 Task: Open Card Advertising Review in Board Employee Benefits Optimization to Workspace HRIS Management and add a team member Softage.4@softage.net, a label Blue, a checklist Software Development, an attachment from Trello, a color Blue and finally, add a card description 'Conduct team training session on effective coaching and mentoring' and a comment 'Given the potential impact of this task on our company environmental impact, let us ensure that we approach it with a sense of sustainability and responsibility.'. Add a start date 'Jan 08, 1900' with a due date 'Jan 15, 1900'
Action: Mouse moved to (882, 492)
Screenshot: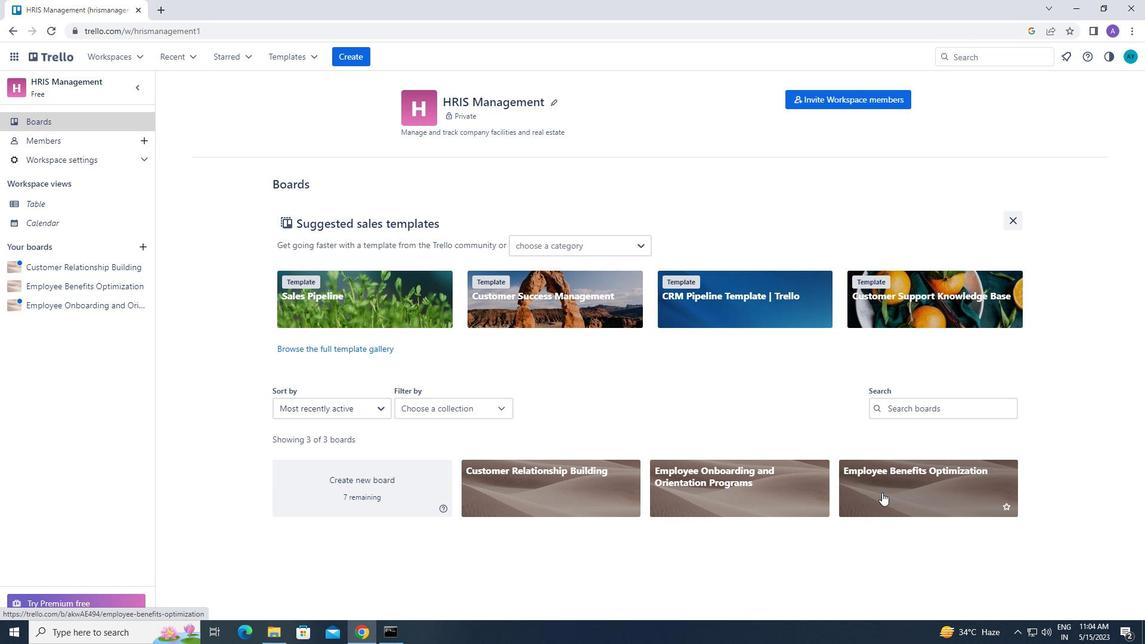 
Action: Mouse pressed left at (882, 492)
Screenshot: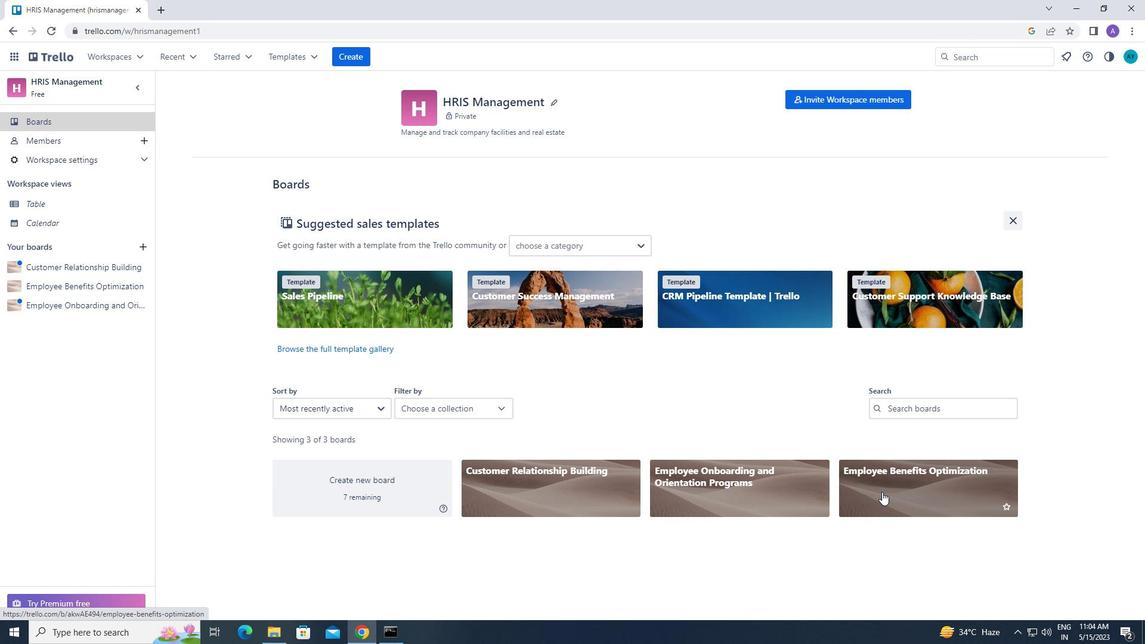
Action: Mouse moved to (593, 144)
Screenshot: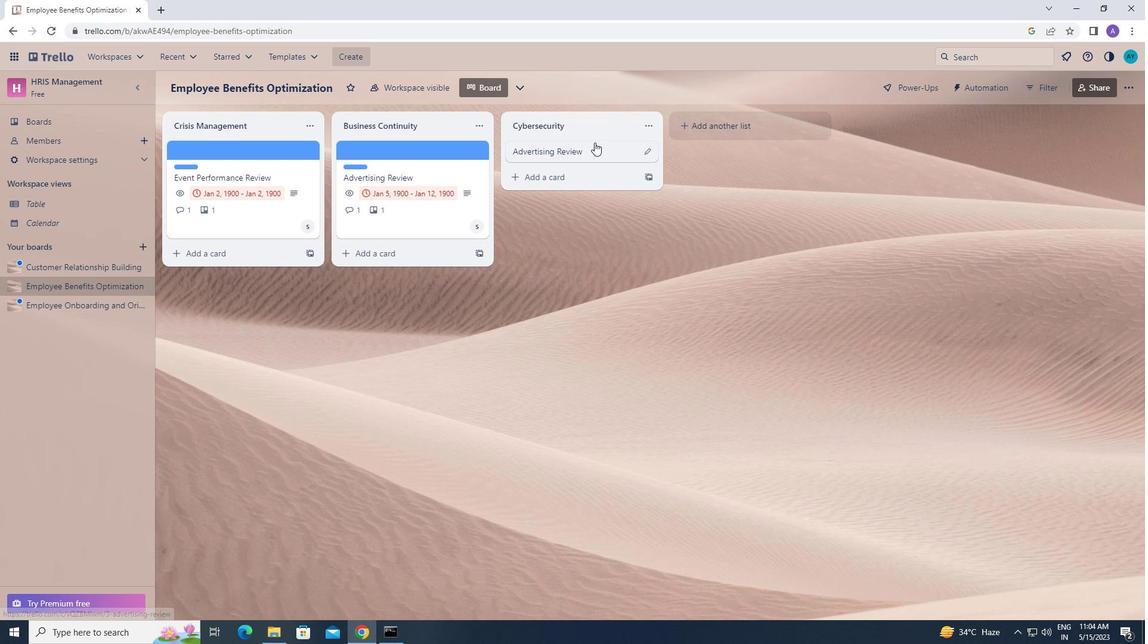 
Action: Mouse pressed left at (593, 144)
Screenshot: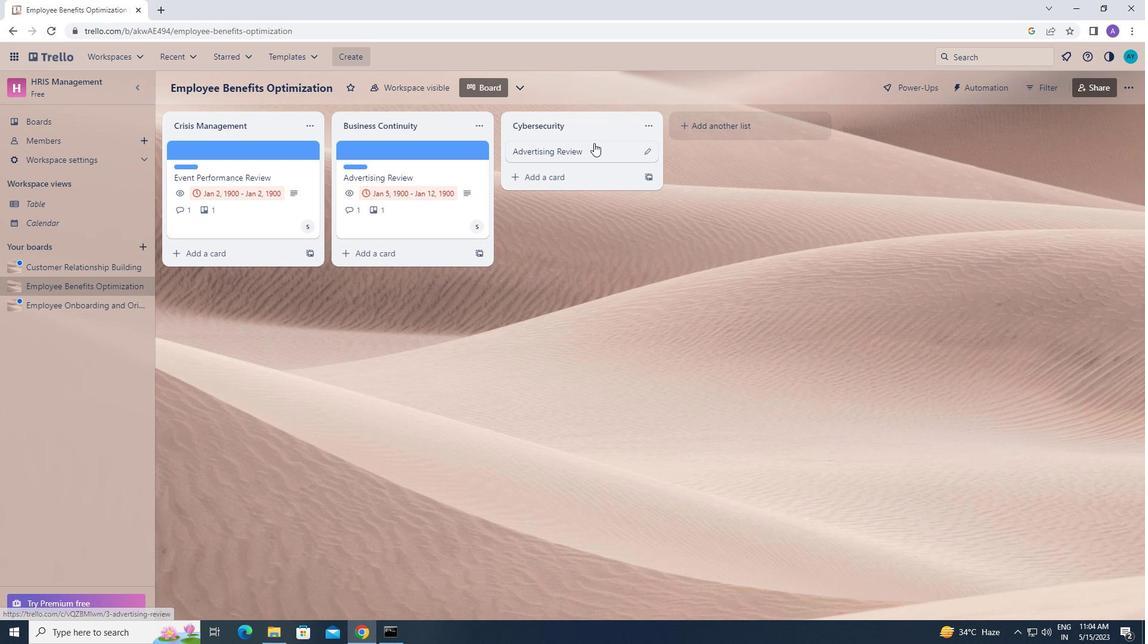 
Action: Mouse moved to (712, 194)
Screenshot: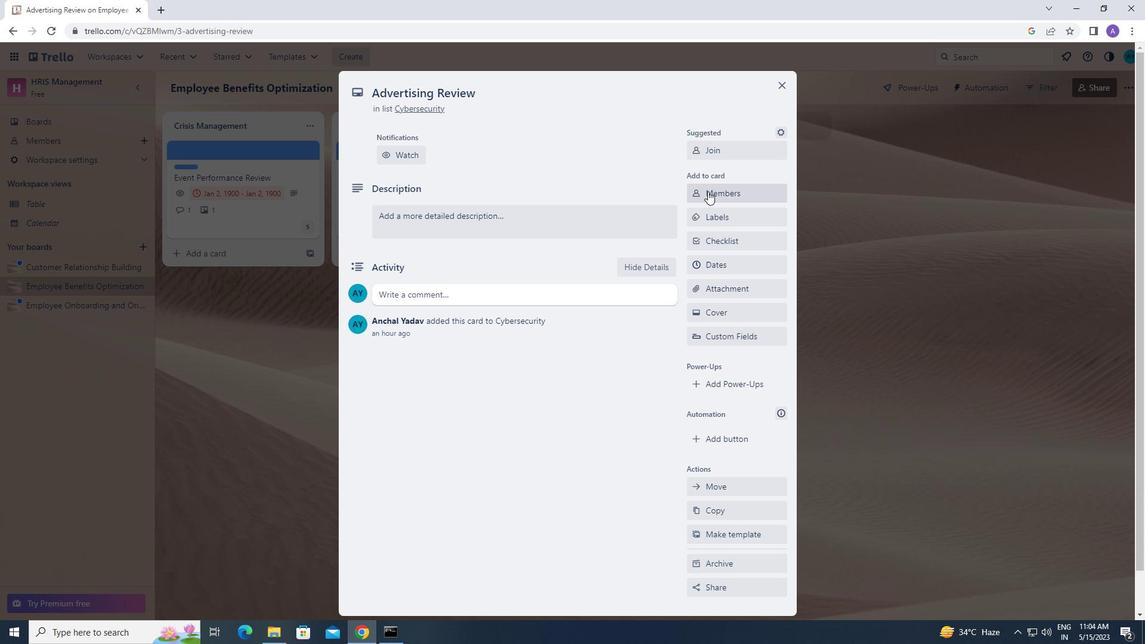 
Action: Mouse pressed left at (712, 194)
Screenshot: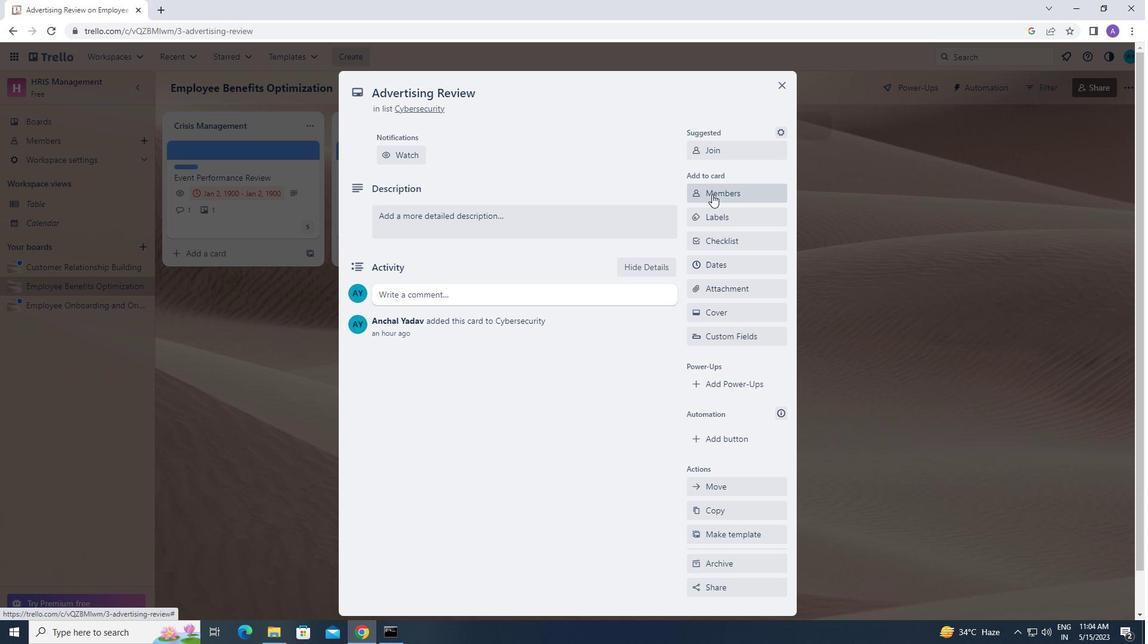 
Action: Mouse moved to (722, 248)
Screenshot: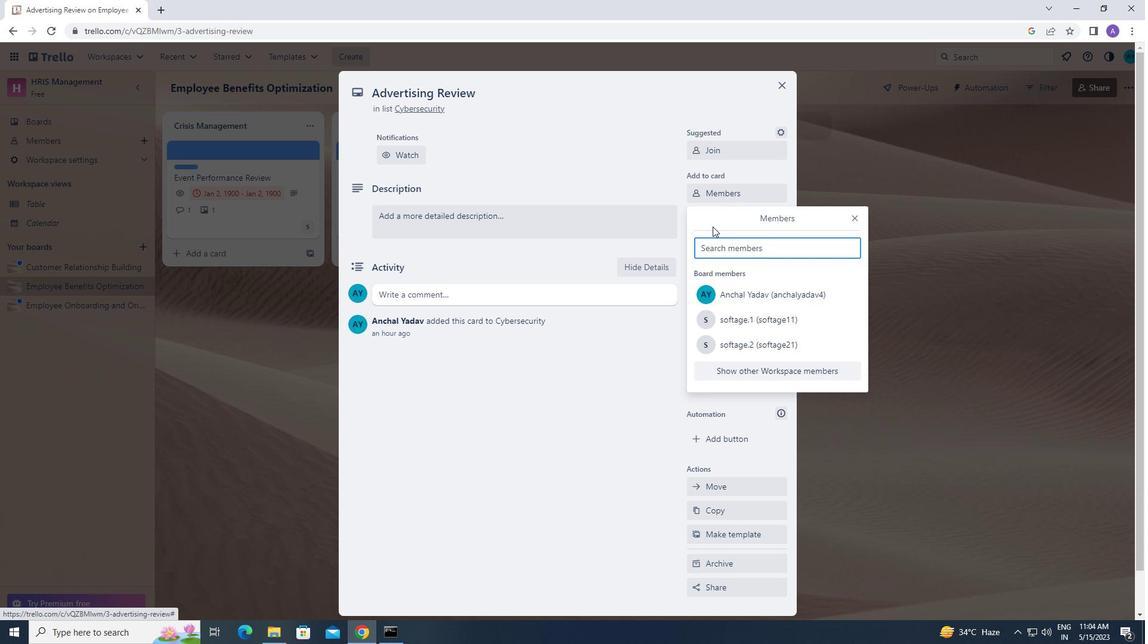 
Action: Mouse pressed left at (722, 248)
Screenshot: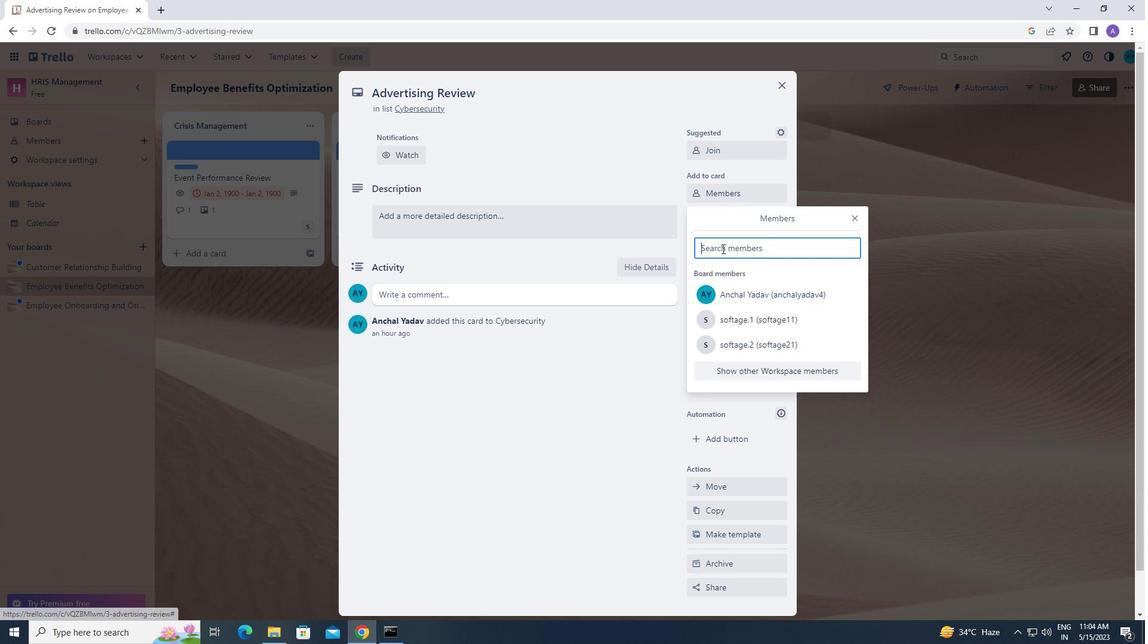 
Action: Key pressed s<Key.caps_lock>ofta
Screenshot: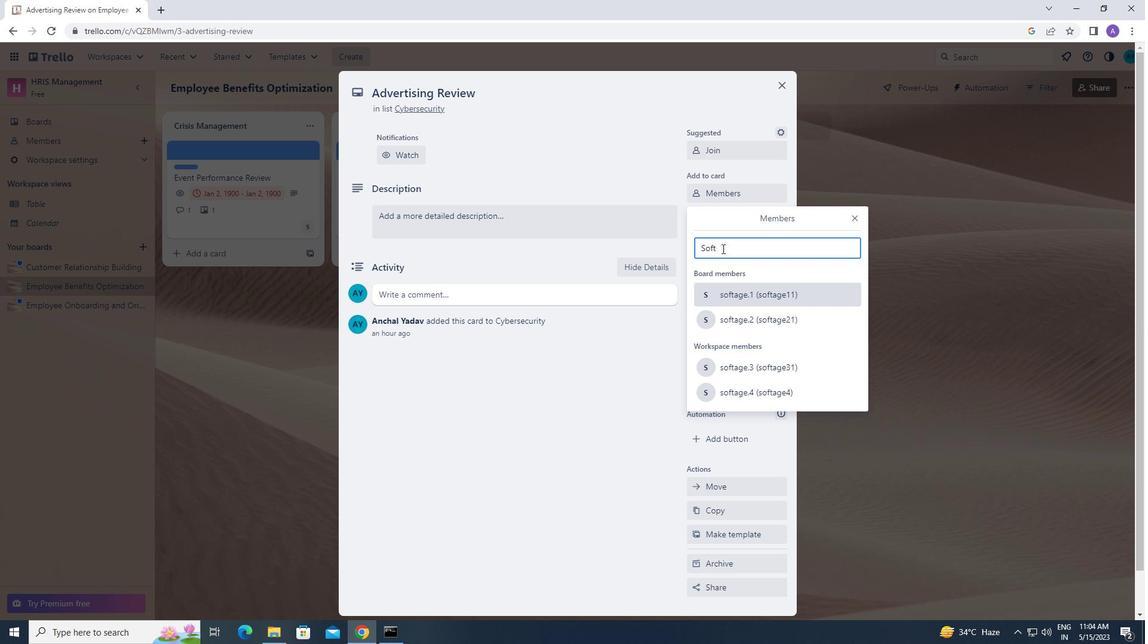 
Action: Mouse moved to (663, 311)
Screenshot: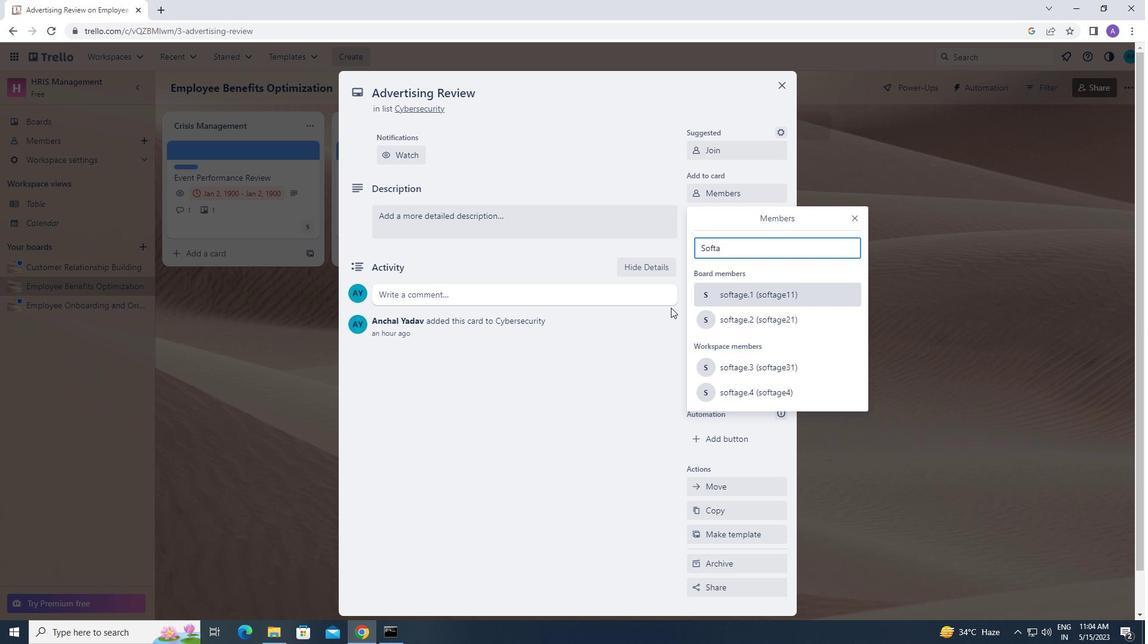 
Action: Key pressed g
Screenshot: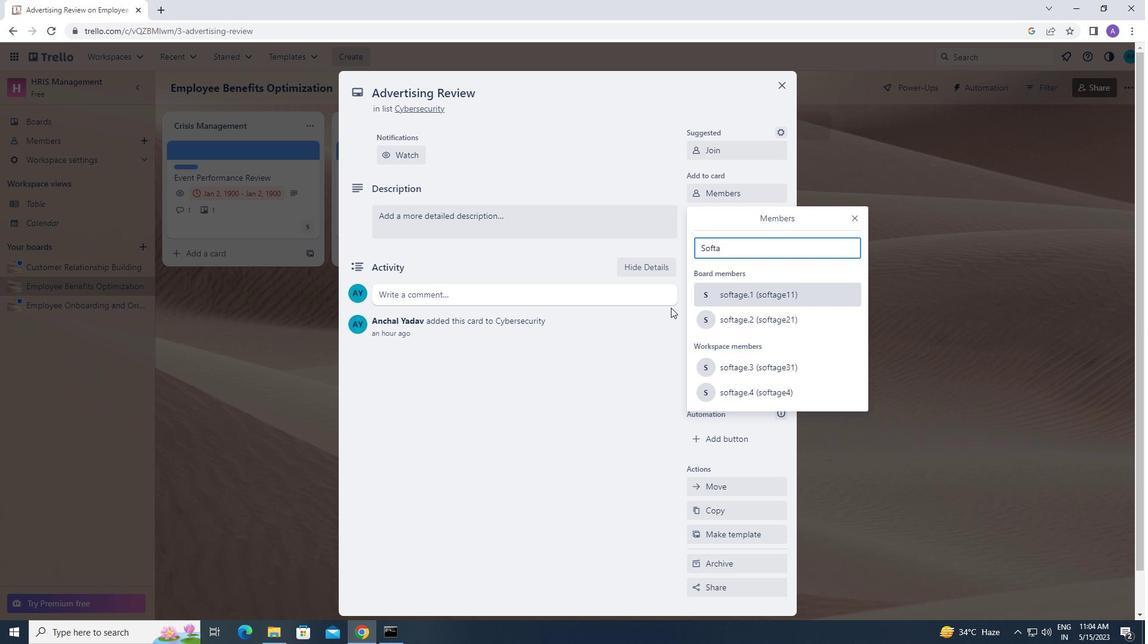 
Action: Mouse moved to (660, 313)
Screenshot: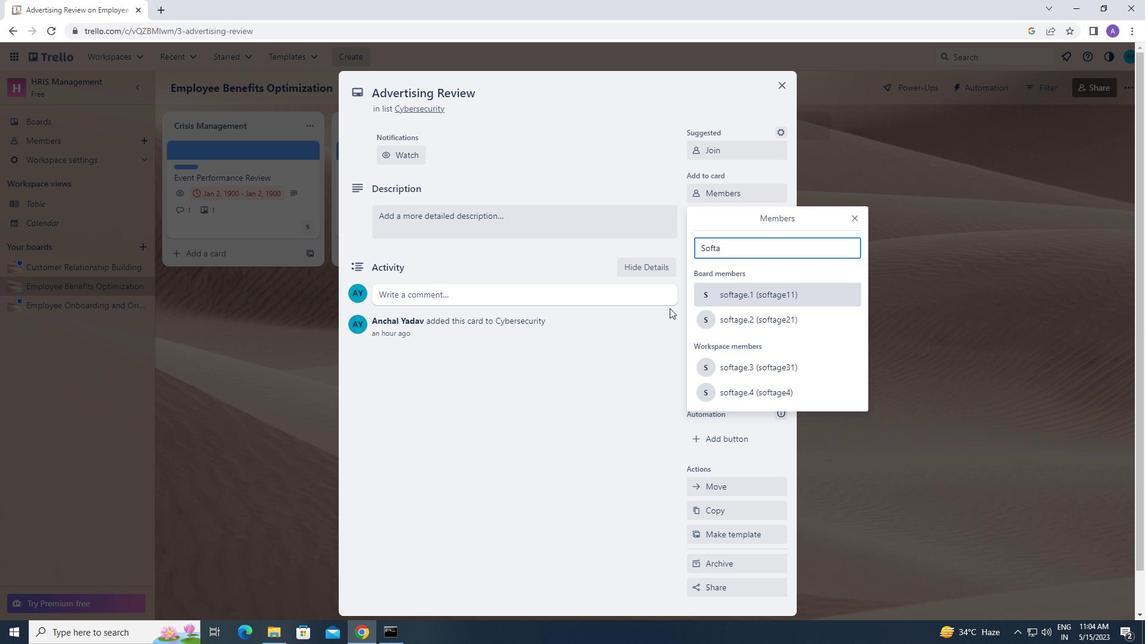 
Action: Key pressed e.4<Key.shift_r>@sp<Key.backspace>oftage.net
Screenshot: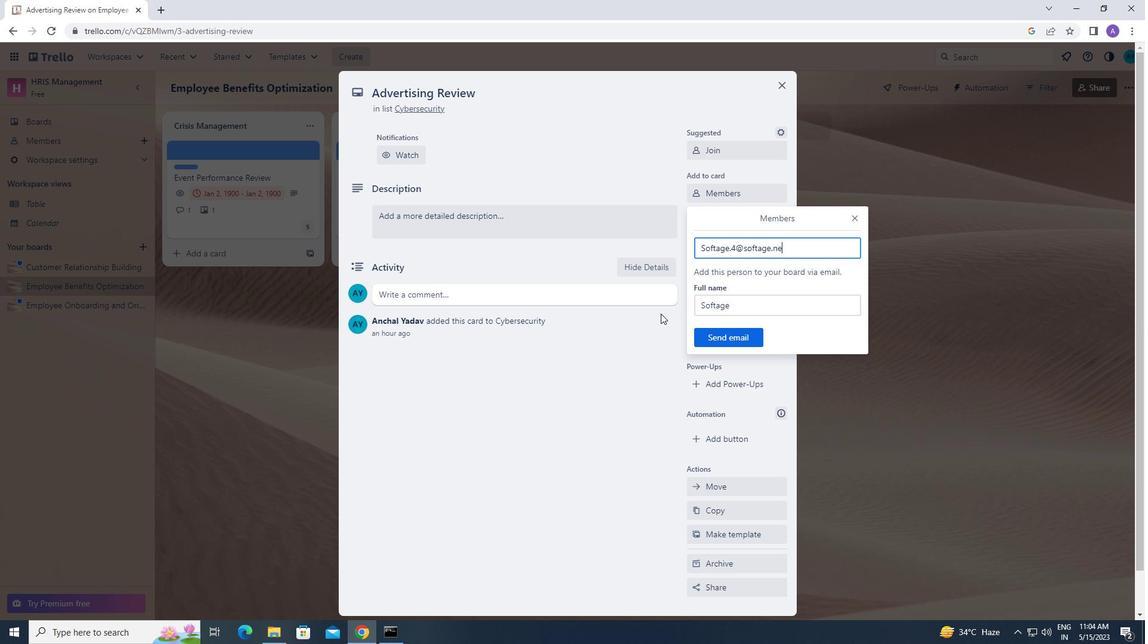 
Action: Mouse moved to (738, 335)
Screenshot: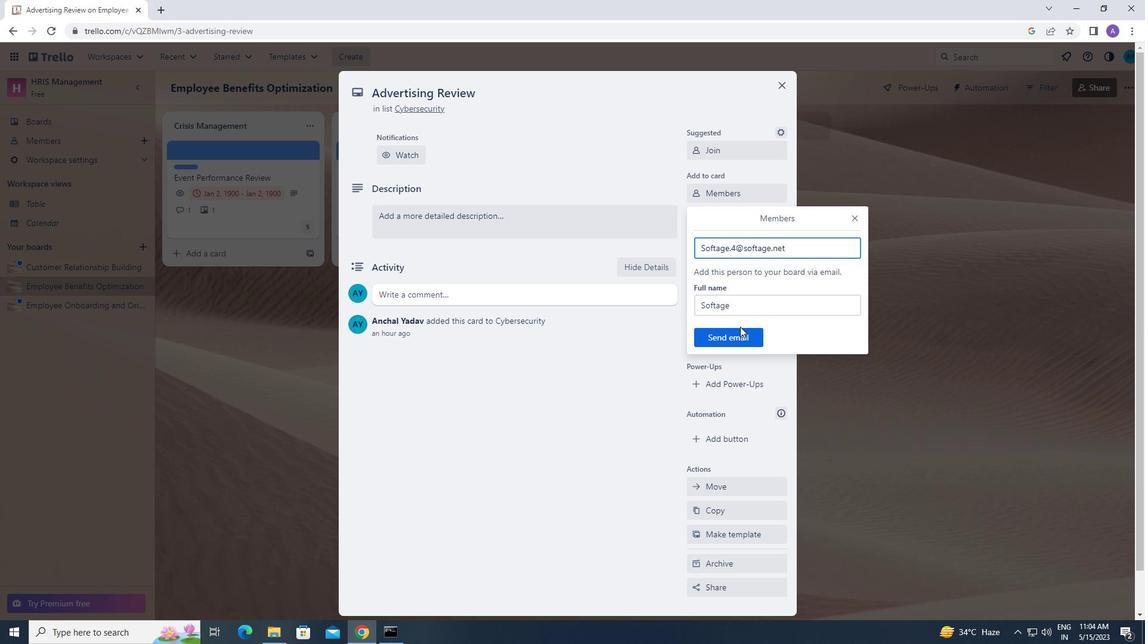 
Action: Mouse pressed left at (738, 335)
Screenshot: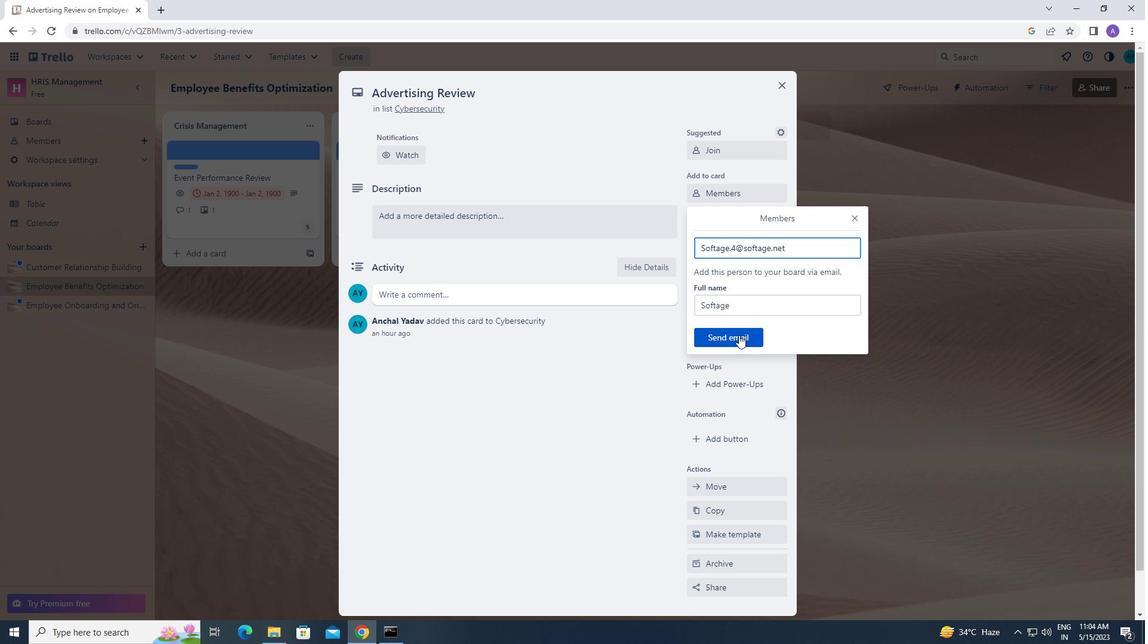 
Action: Mouse moved to (734, 214)
Screenshot: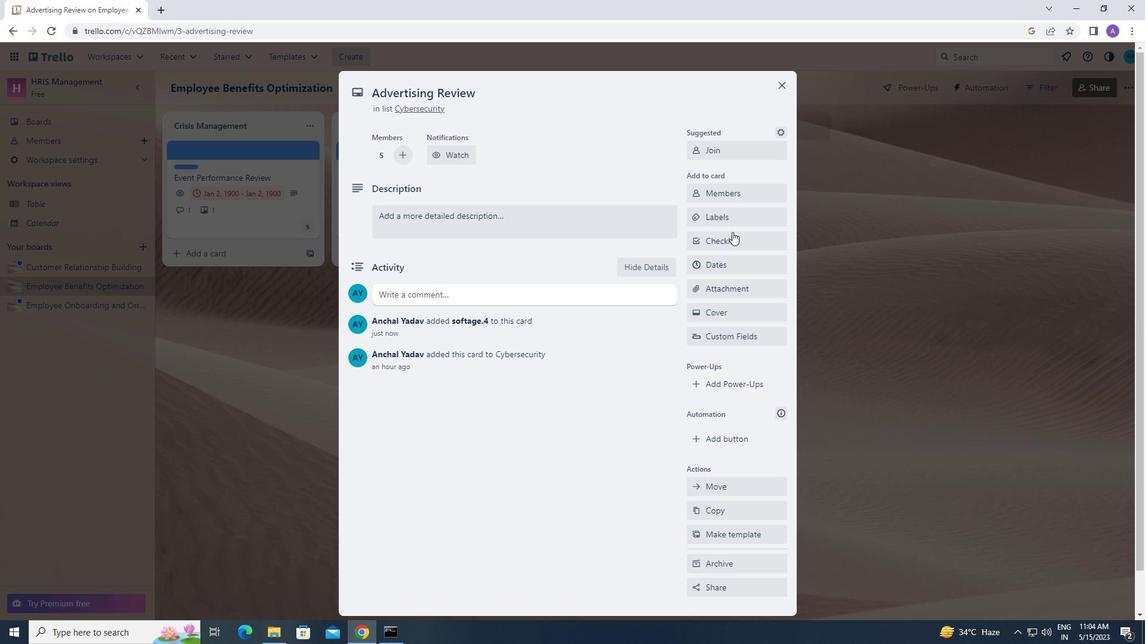 
Action: Mouse pressed left at (734, 214)
Screenshot: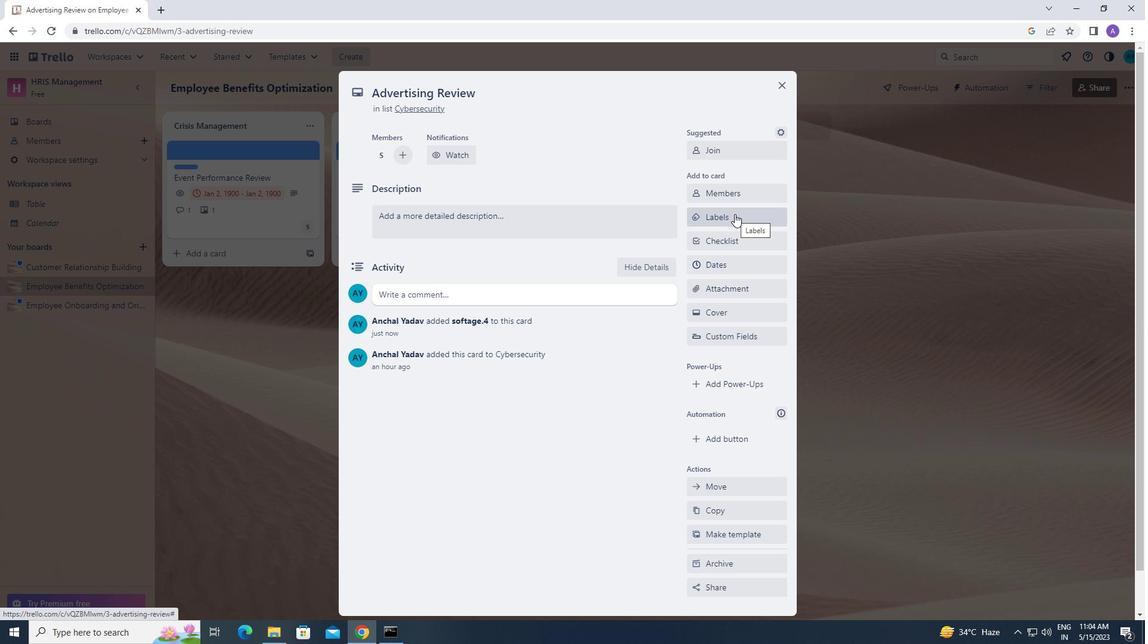 
Action: Mouse moved to (762, 444)
Screenshot: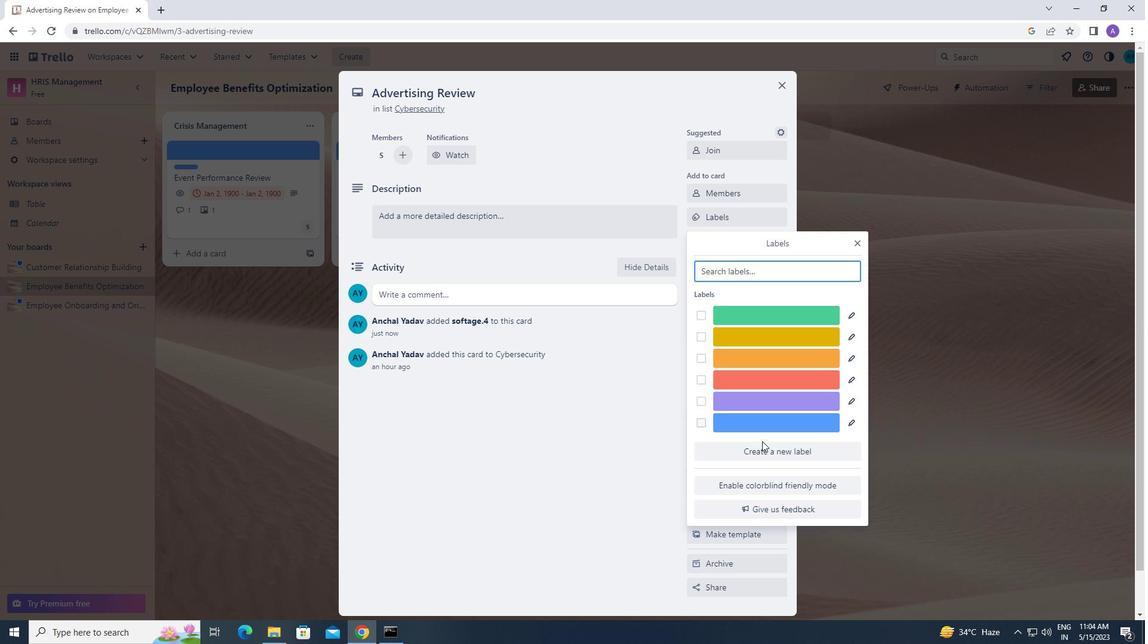 
Action: Mouse pressed left at (762, 444)
Screenshot: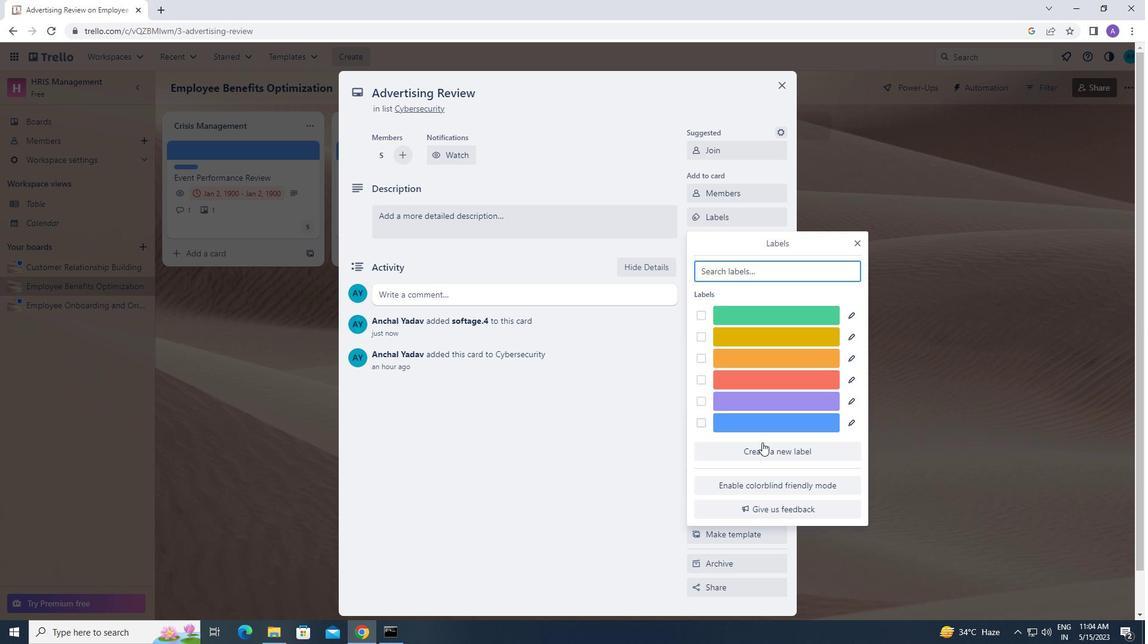 
Action: Mouse moved to (715, 474)
Screenshot: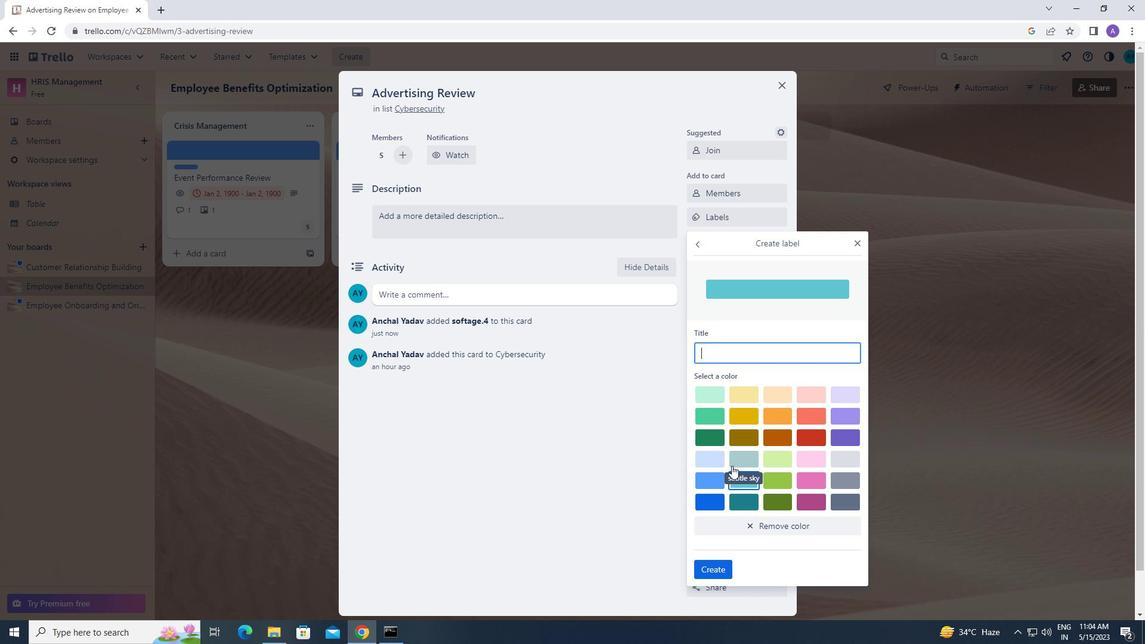
Action: Mouse pressed left at (715, 474)
Screenshot: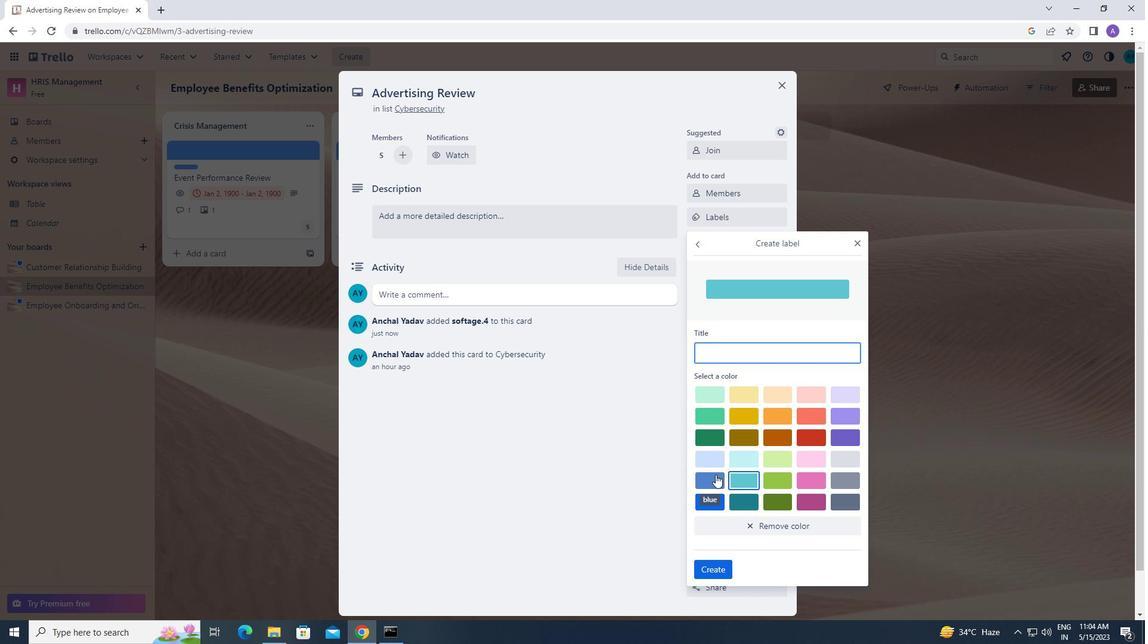 
Action: Mouse moved to (712, 565)
Screenshot: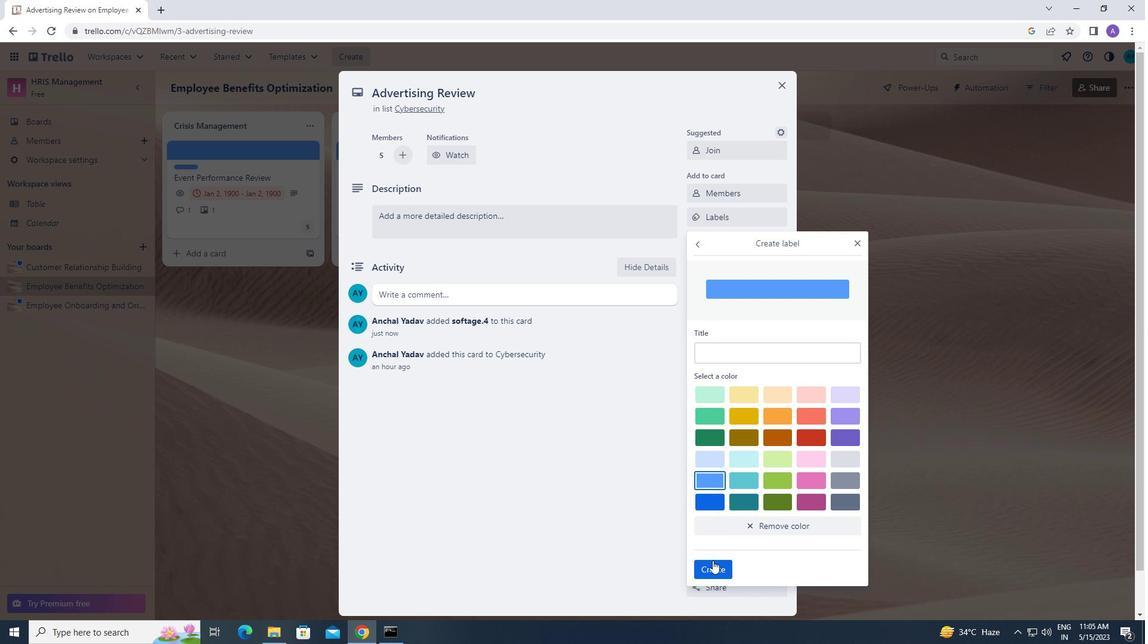 
Action: Mouse pressed left at (712, 565)
Screenshot: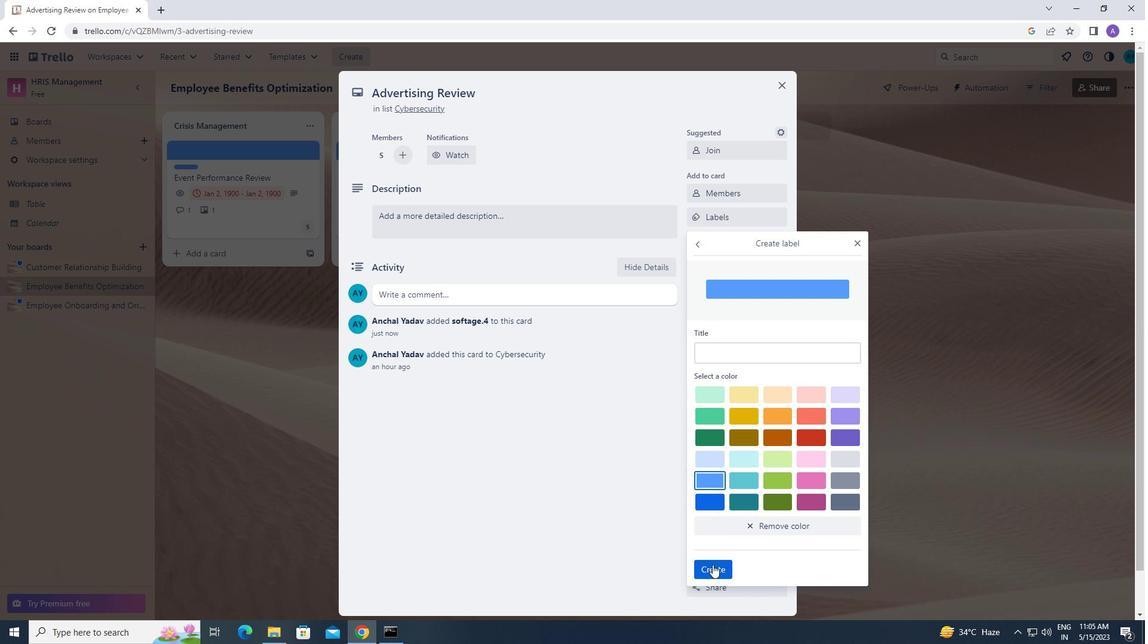 
Action: Mouse moved to (860, 239)
Screenshot: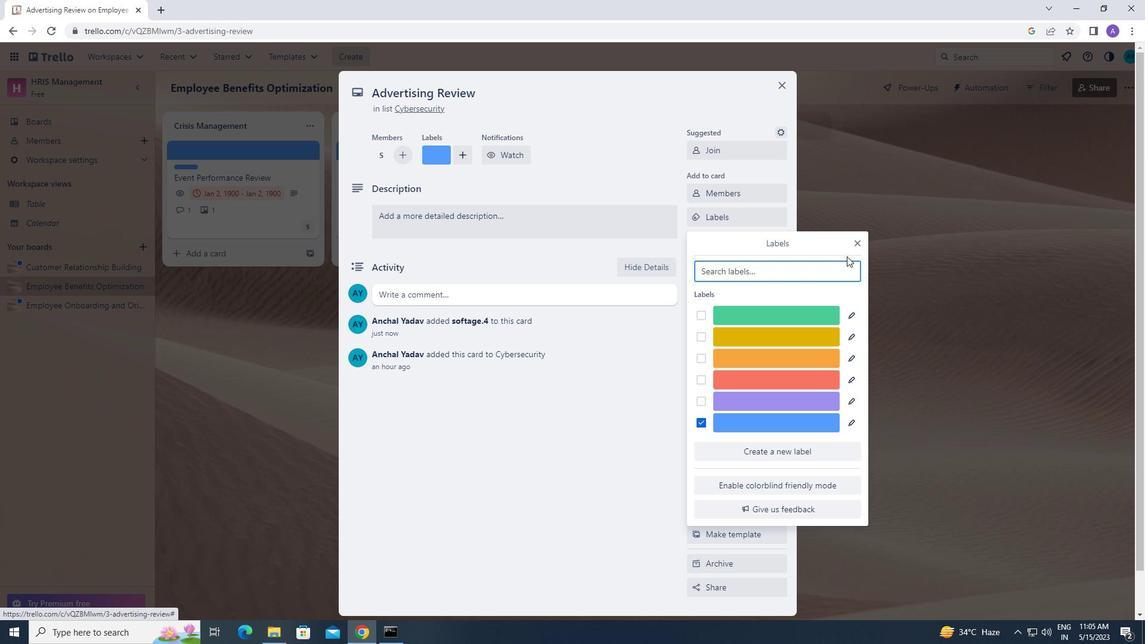 
Action: Mouse pressed left at (860, 239)
Screenshot: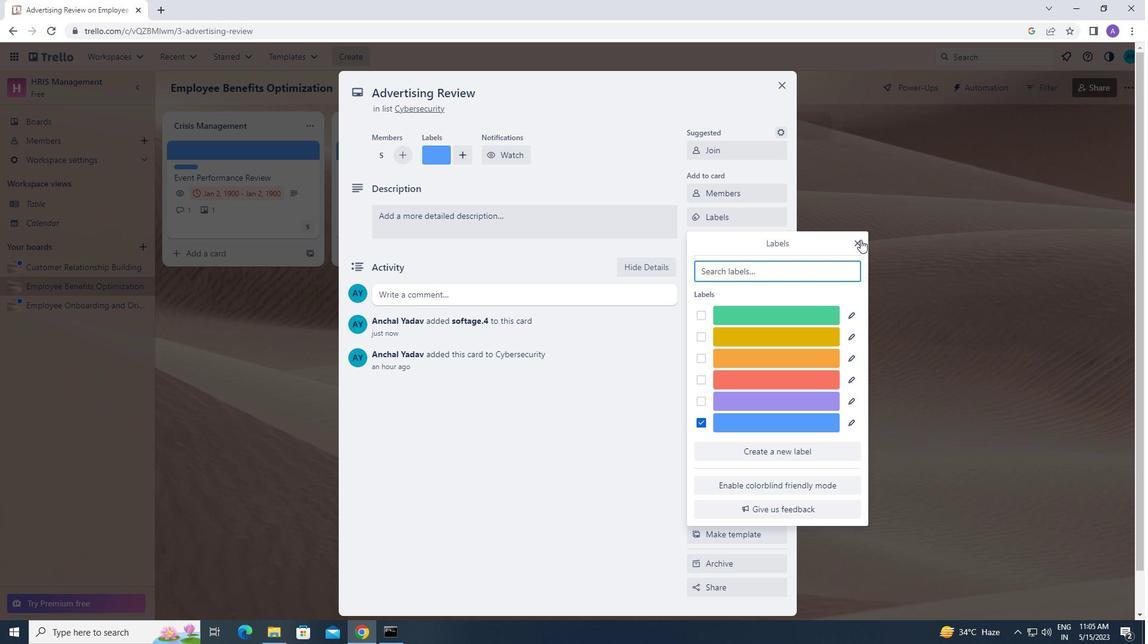 
Action: Mouse moved to (735, 240)
Screenshot: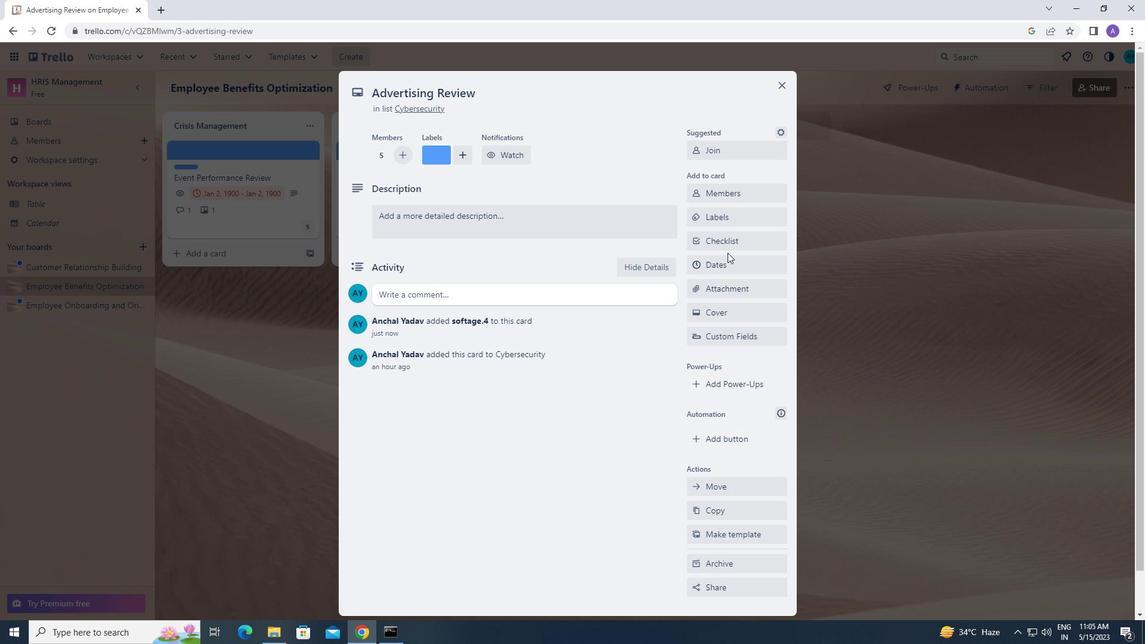 
Action: Mouse pressed left at (735, 240)
Screenshot: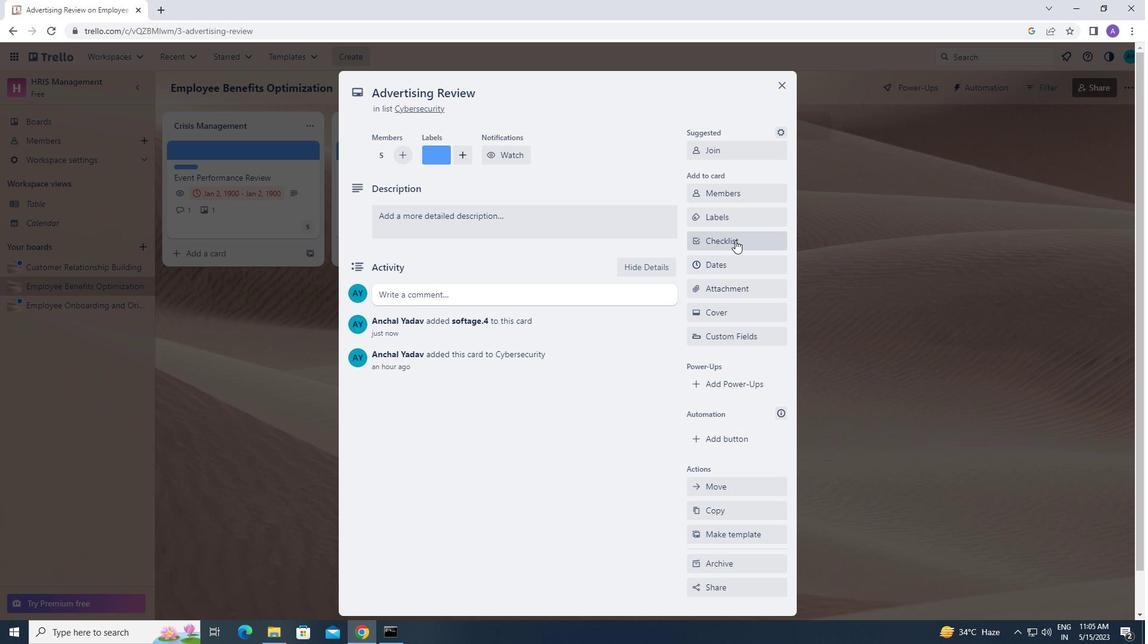 
Action: Key pressed <Key.caps_lock>s<Key.caps_lock>oftwarev<Key.backspace><Key.space><Key.caps_lock>d<Key.caps_lock>evelopment
Screenshot: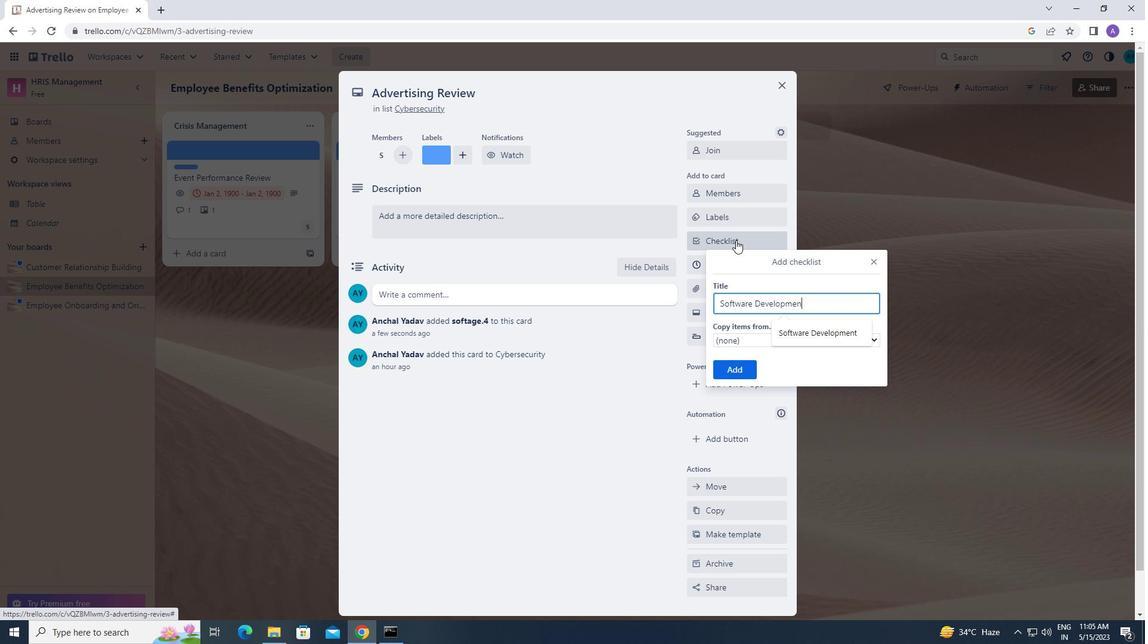 
Action: Mouse moved to (742, 369)
Screenshot: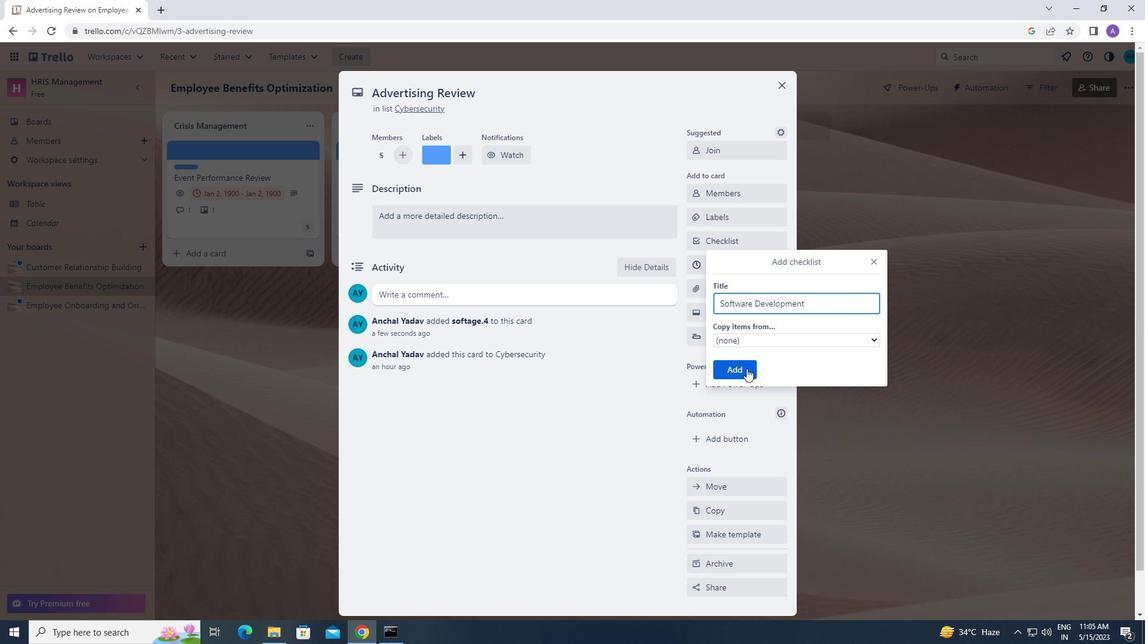 
Action: Mouse pressed left at (742, 369)
Screenshot: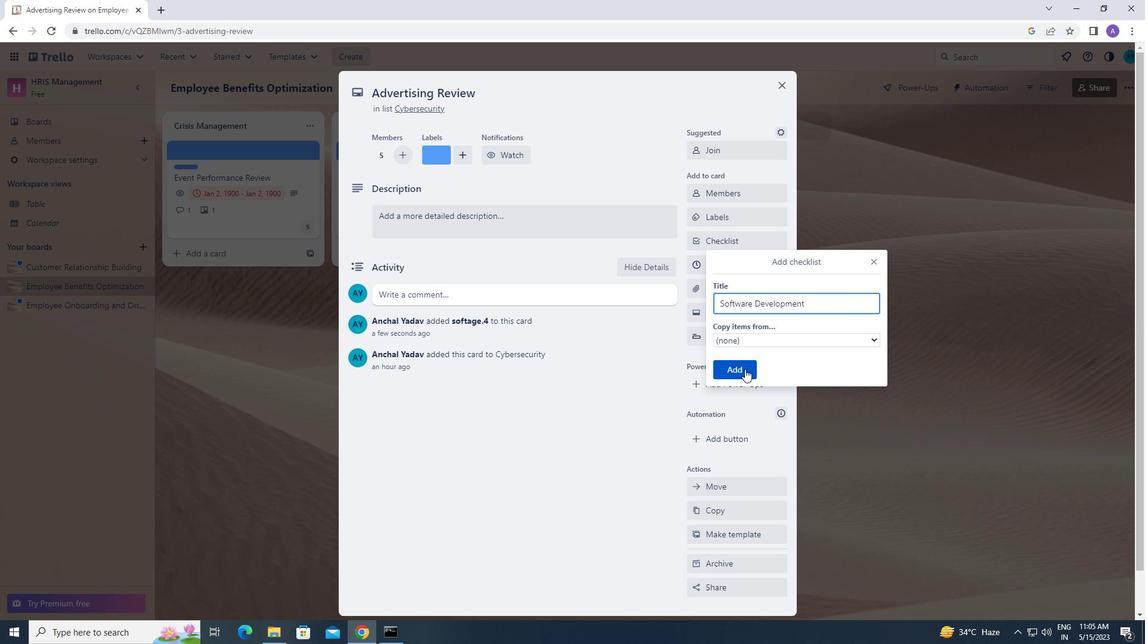 
Action: Mouse moved to (738, 288)
Screenshot: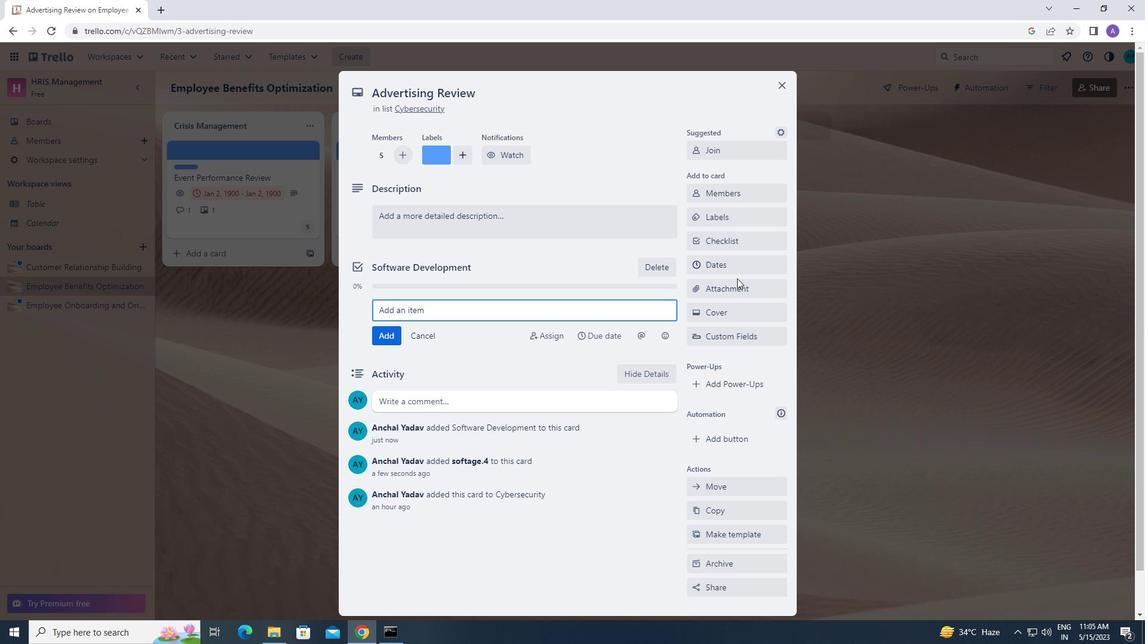 
Action: Mouse pressed left at (738, 288)
Screenshot: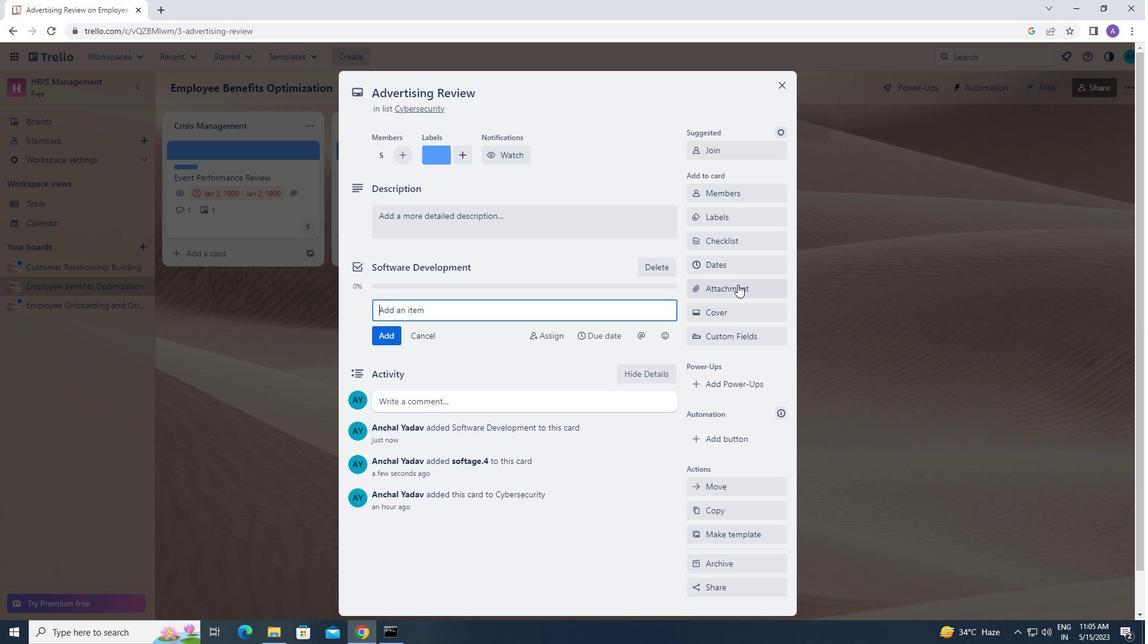 
Action: Mouse moved to (737, 361)
Screenshot: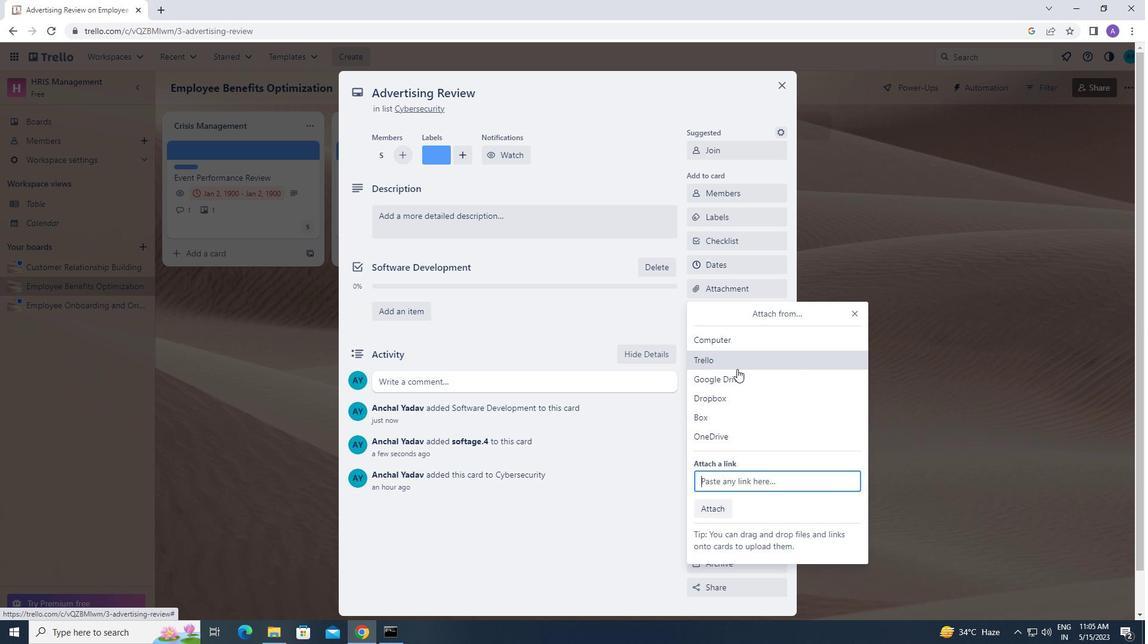 
Action: Mouse pressed left at (737, 361)
Screenshot: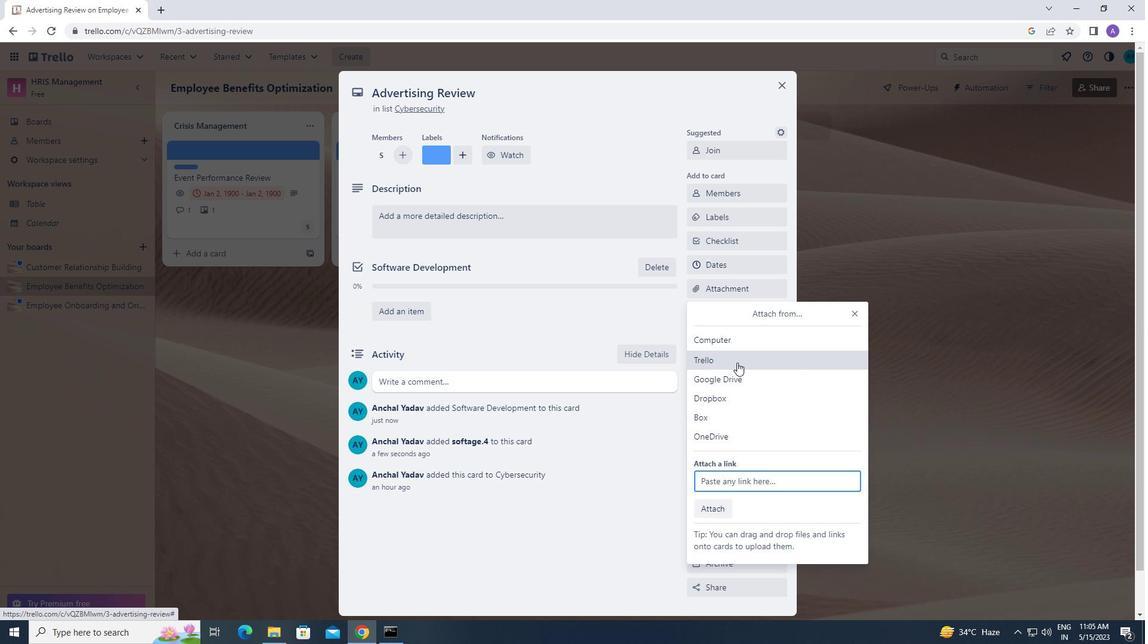 
Action: Mouse moved to (737, 287)
Screenshot: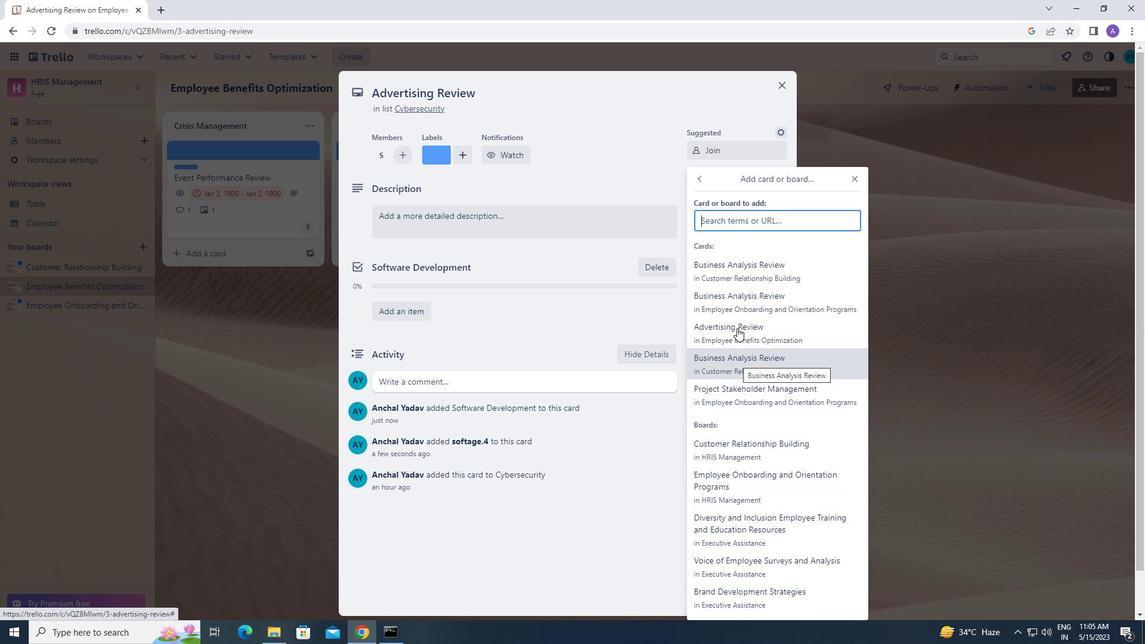 
Action: Mouse pressed left at (737, 287)
Screenshot: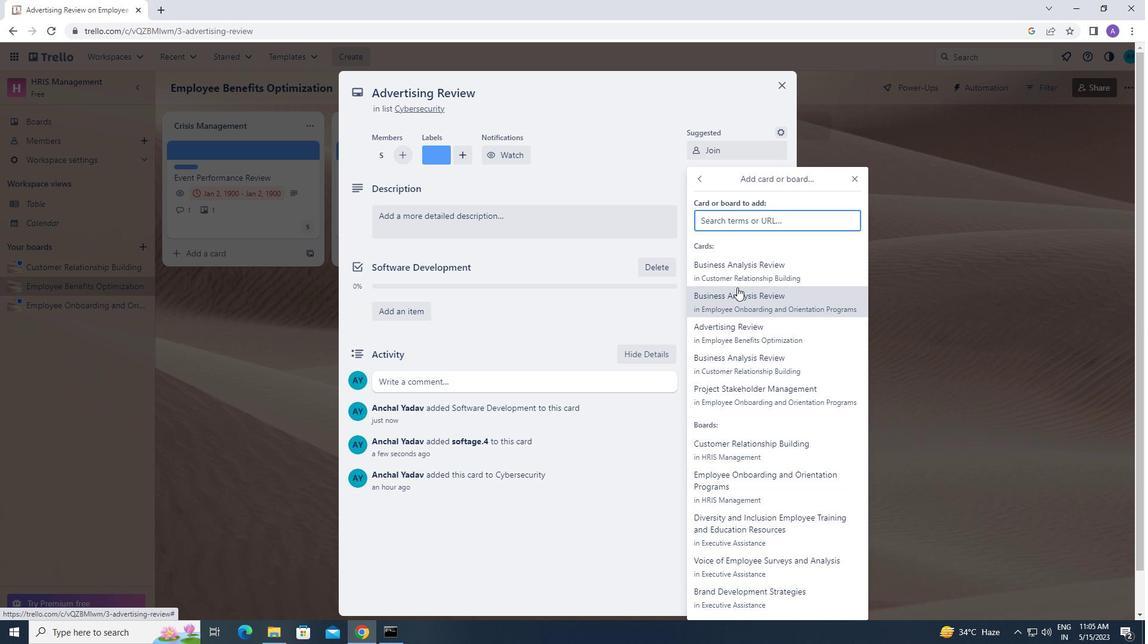
Action: Mouse moved to (735, 308)
Screenshot: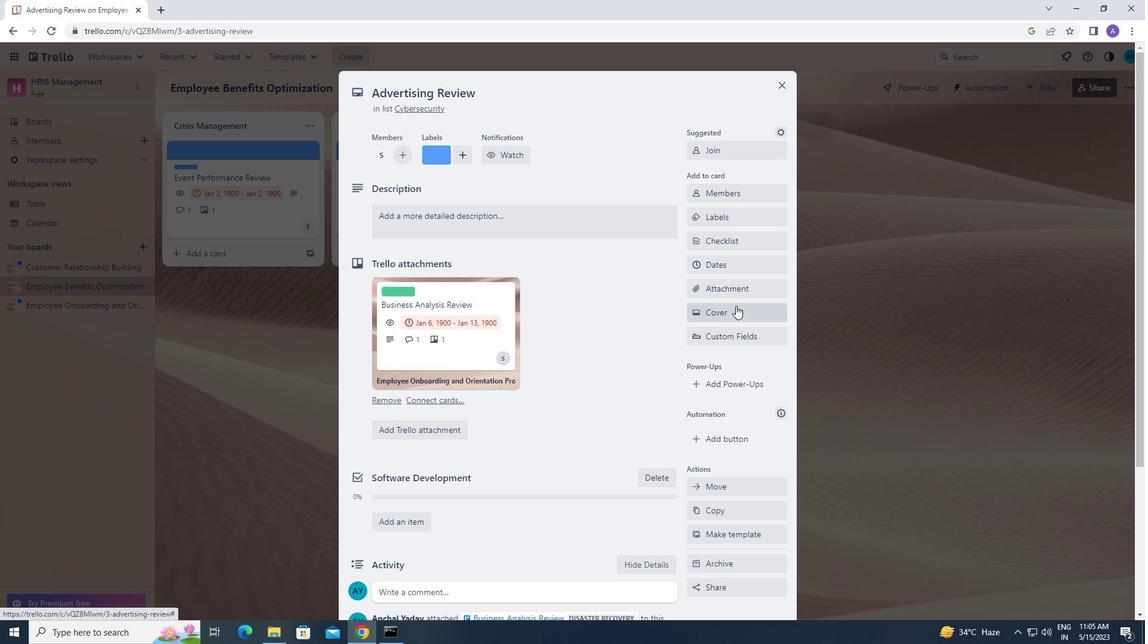 
Action: Mouse pressed left at (735, 308)
Screenshot: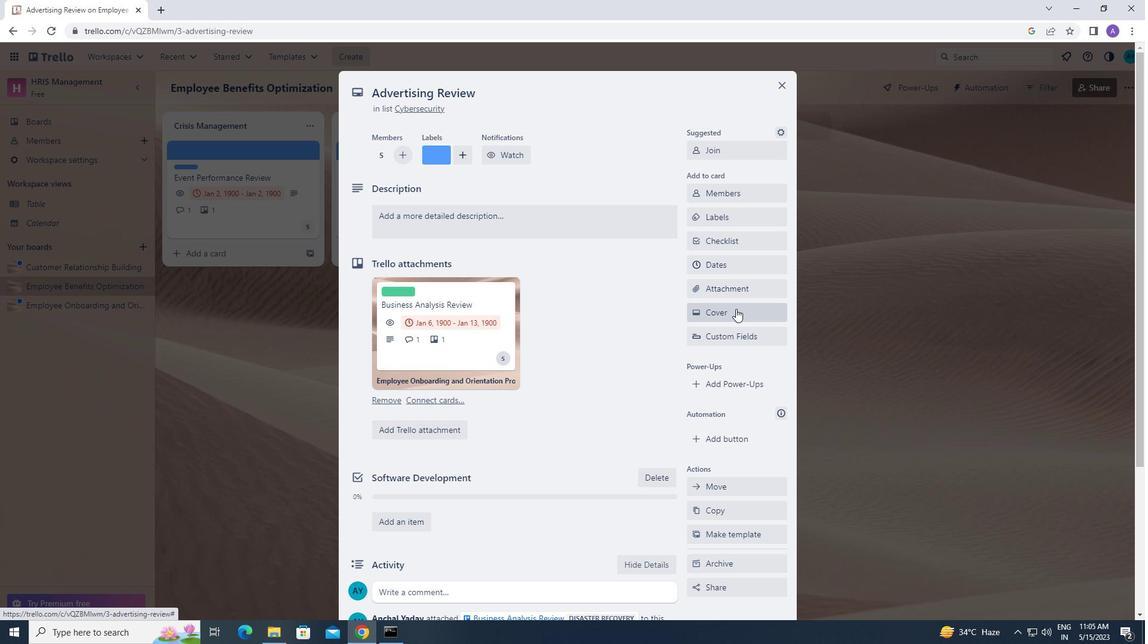 
Action: Mouse moved to (710, 404)
Screenshot: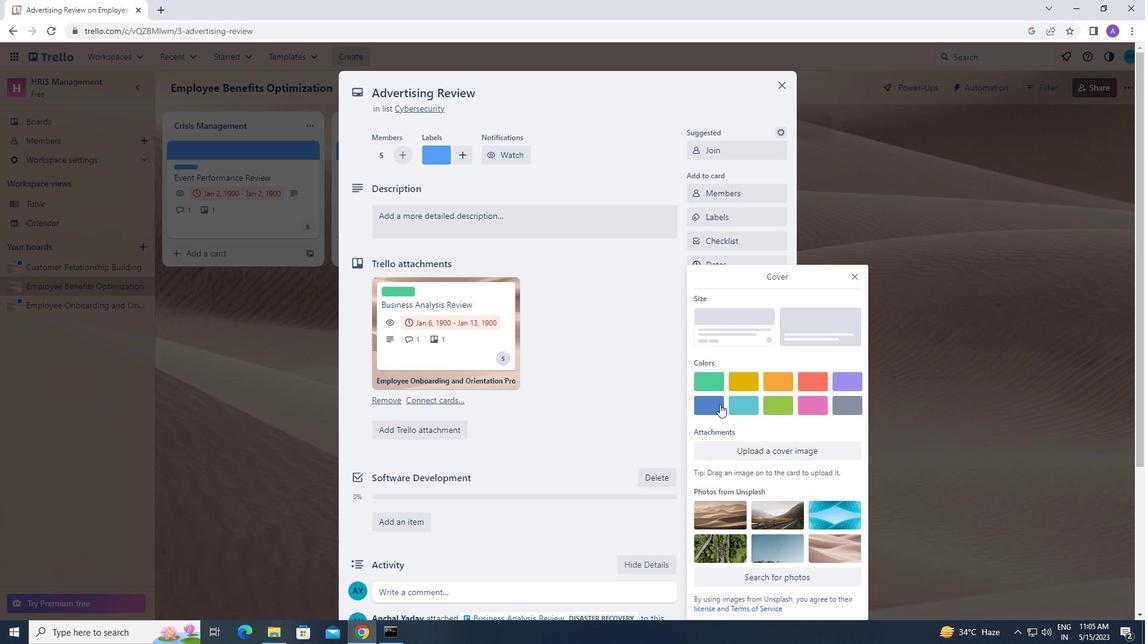 
Action: Mouse pressed left at (710, 404)
Screenshot: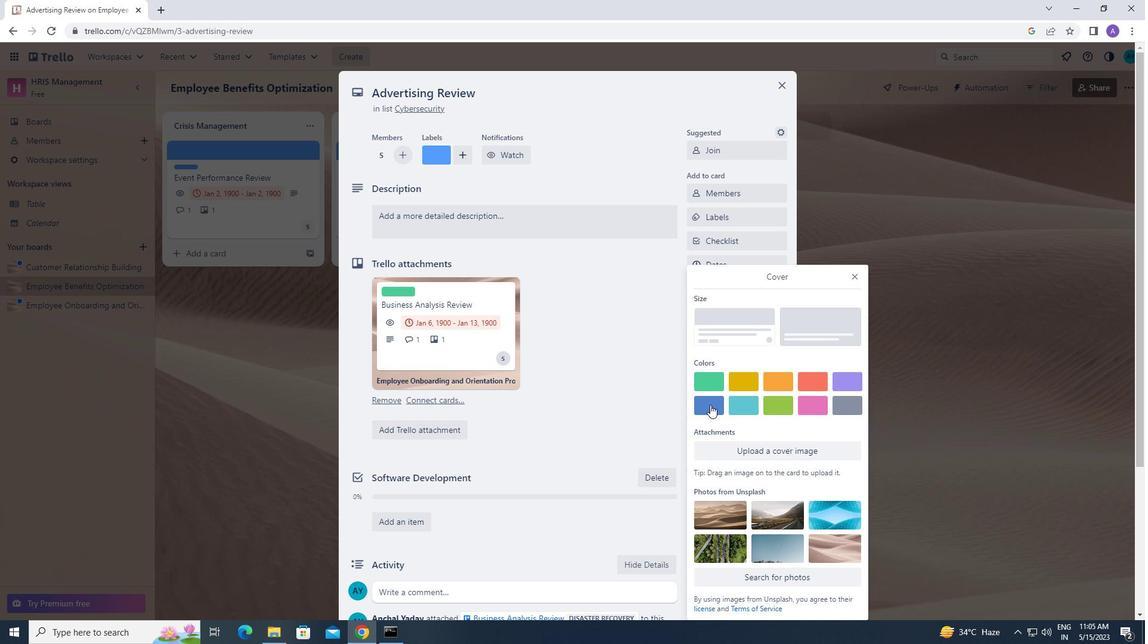 
Action: Mouse moved to (855, 253)
Screenshot: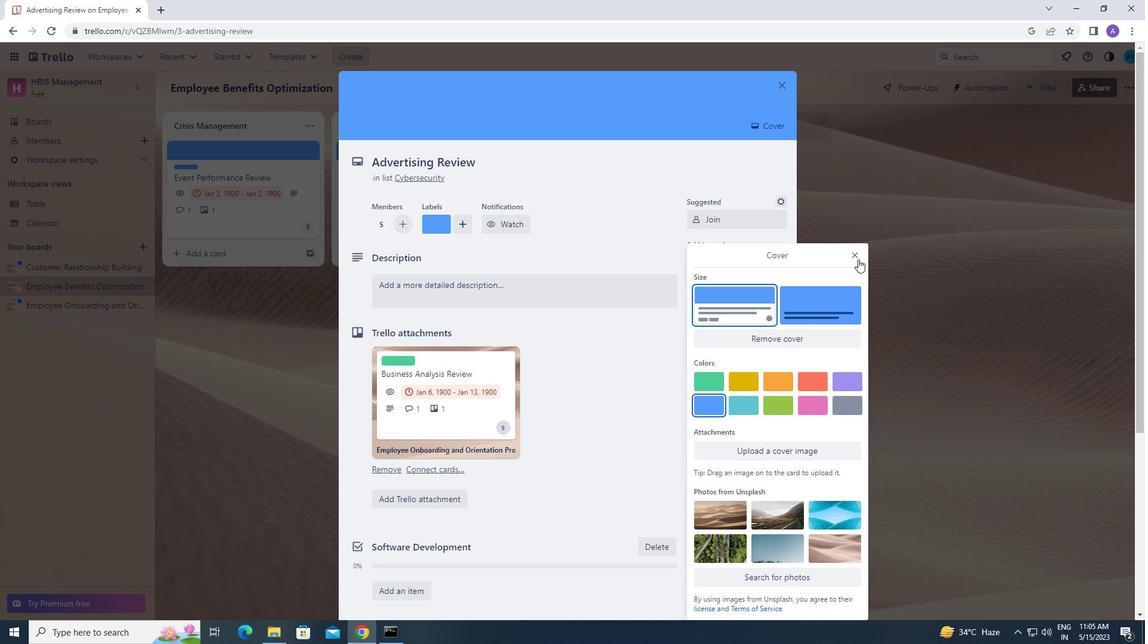 
Action: Mouse pressed left at (855, 253)
Screenshot: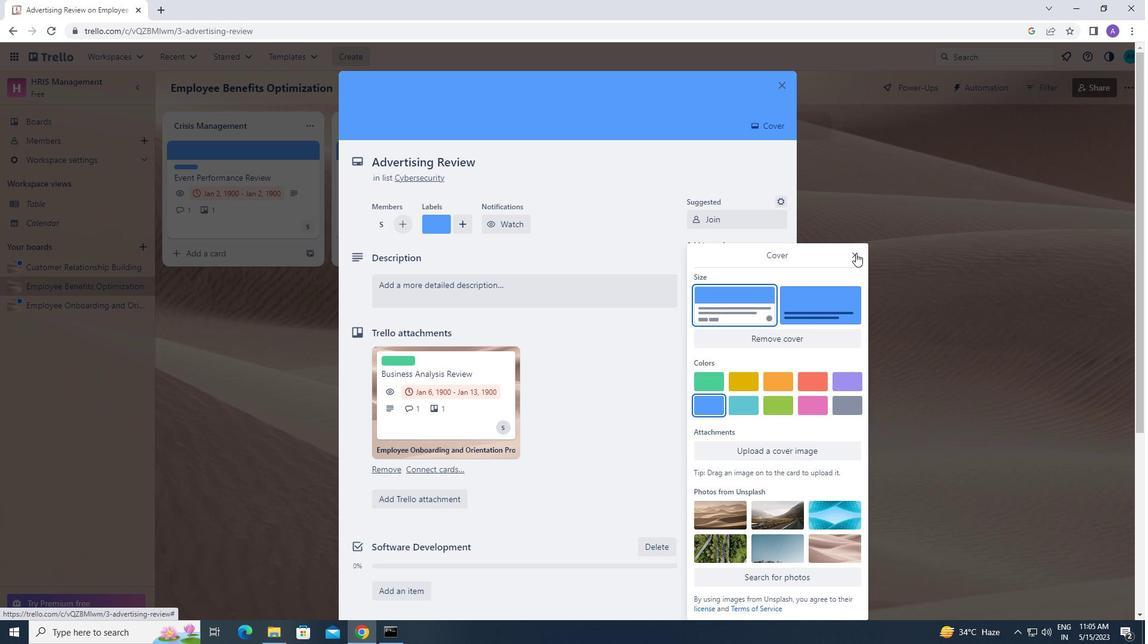 
Action: Mouse moved to (470, 289)
Screenshot: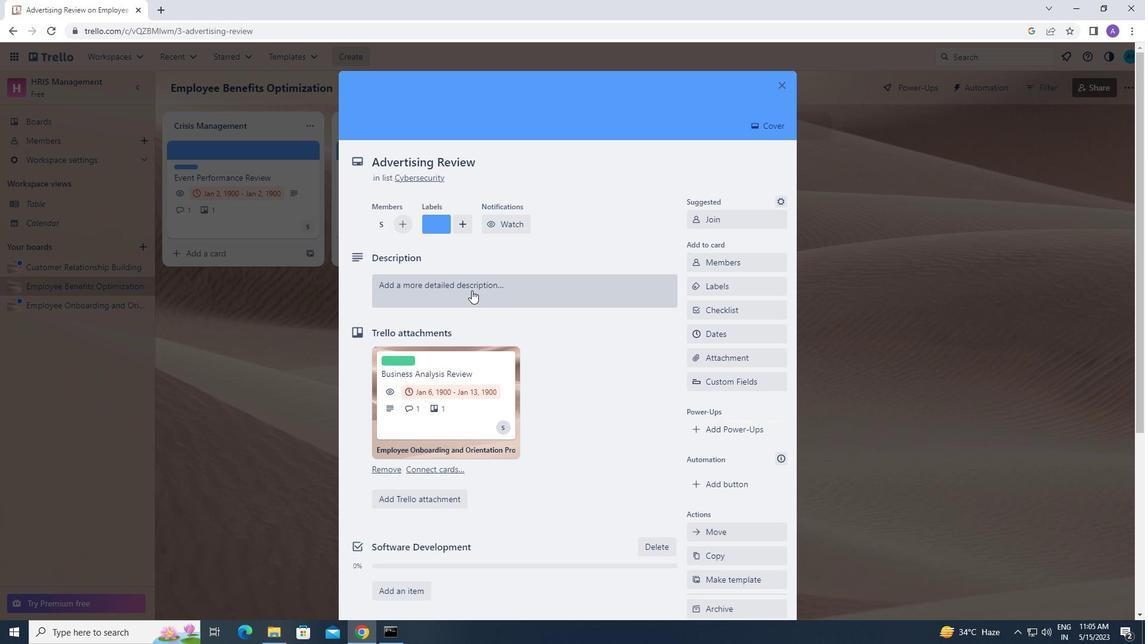
Action: Mouse pressed left at (470, 289)
Screenshot: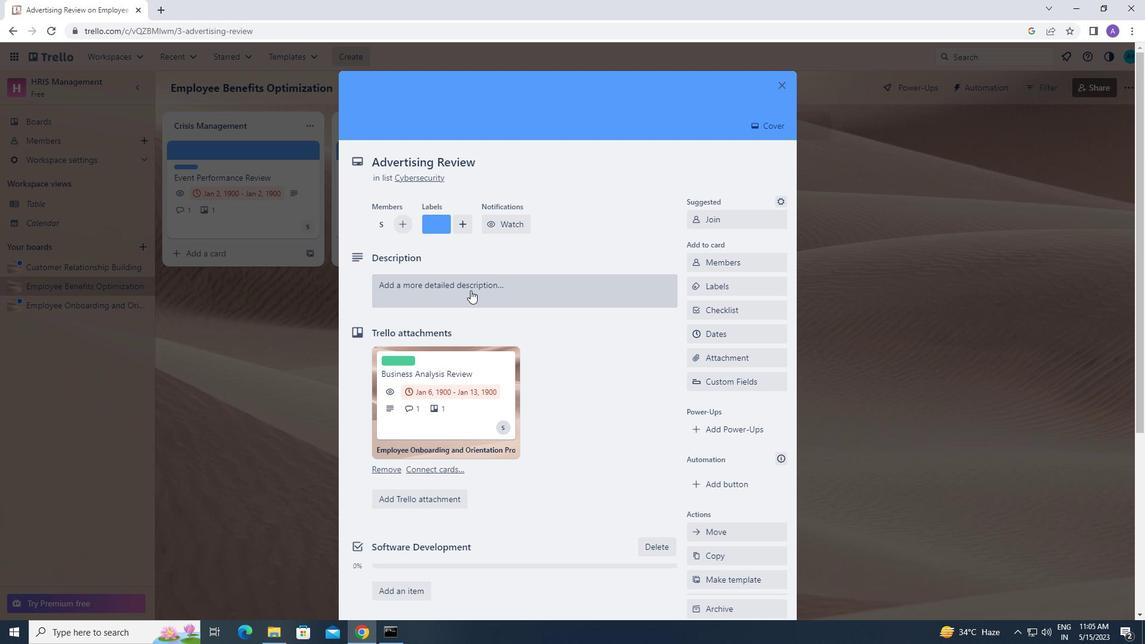 
Action: Mouse moved to (418, 340)
Screenshot: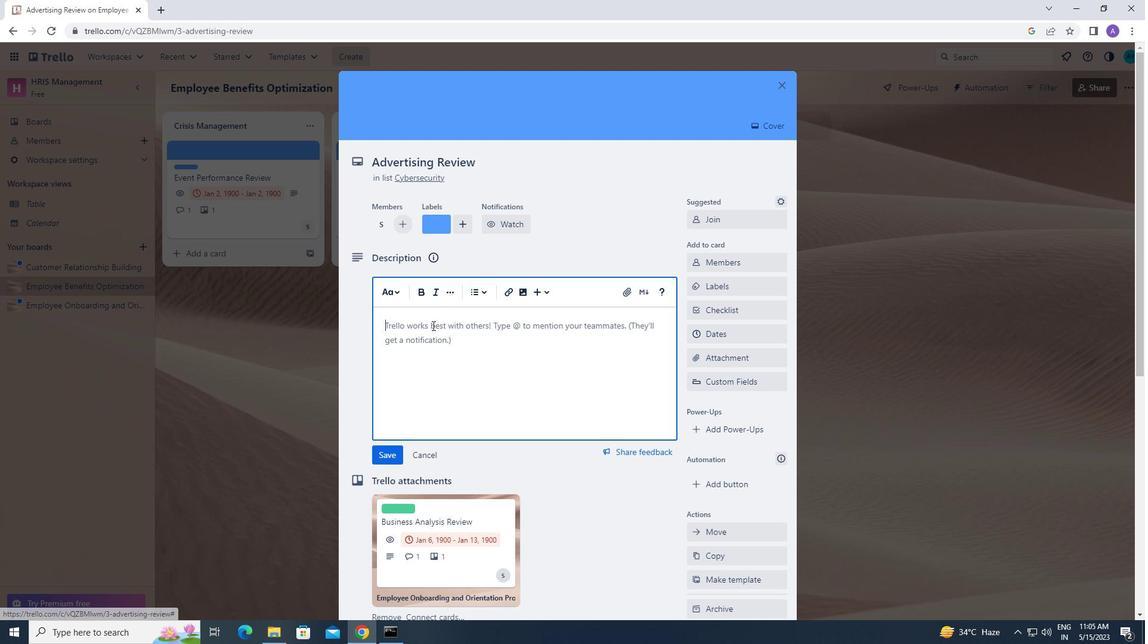 
Action: Mouse pressed left at (418, 340)
Screenshot: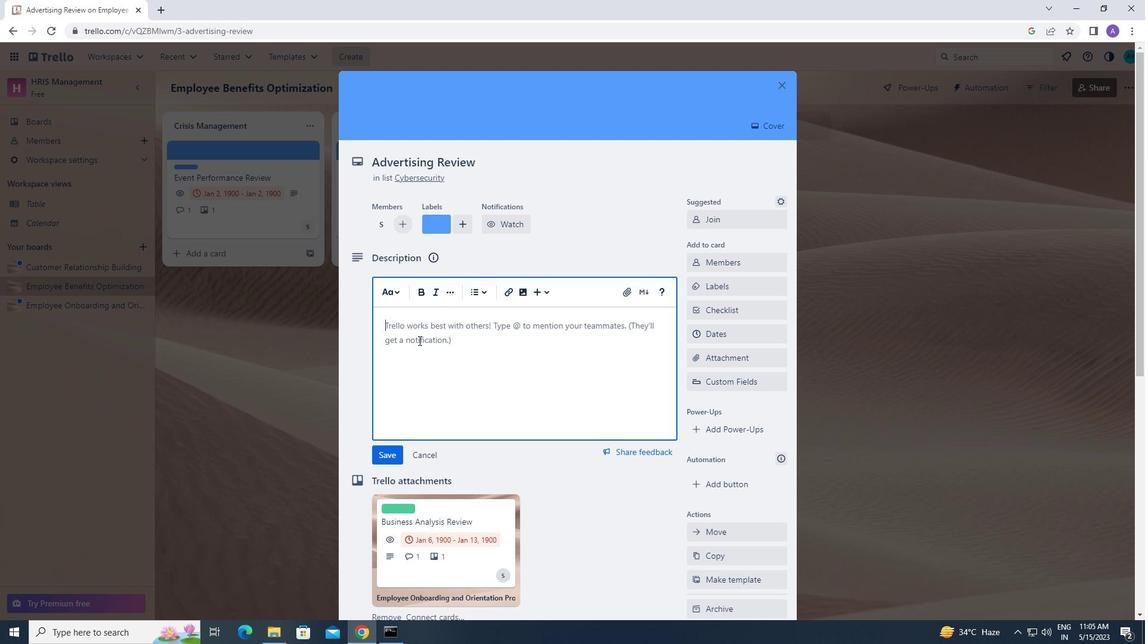 
Action: Key pressed <Key.caps_lock>c<Key.caps_lock>onduct<Key.space>team<Key.space>training<Key.space>session<Key.space>on<Key.space>effective<Key.space>coaching<Key.space>and<Key.space>mentoring
Screenshot: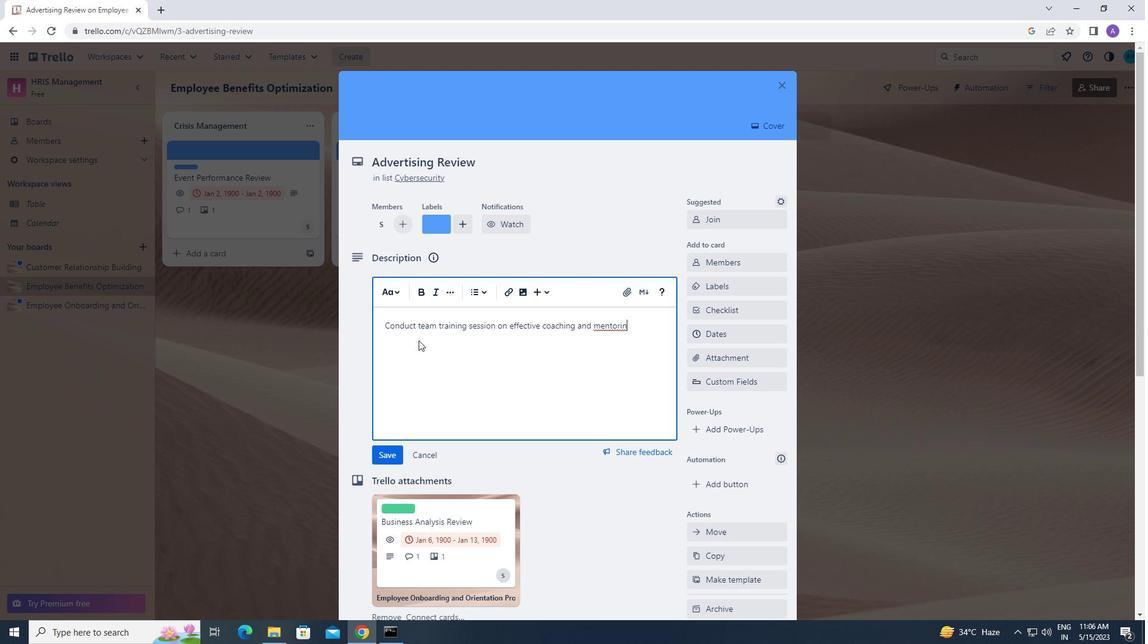 
Action: Mouse moved to (391, 447)
Screenshot: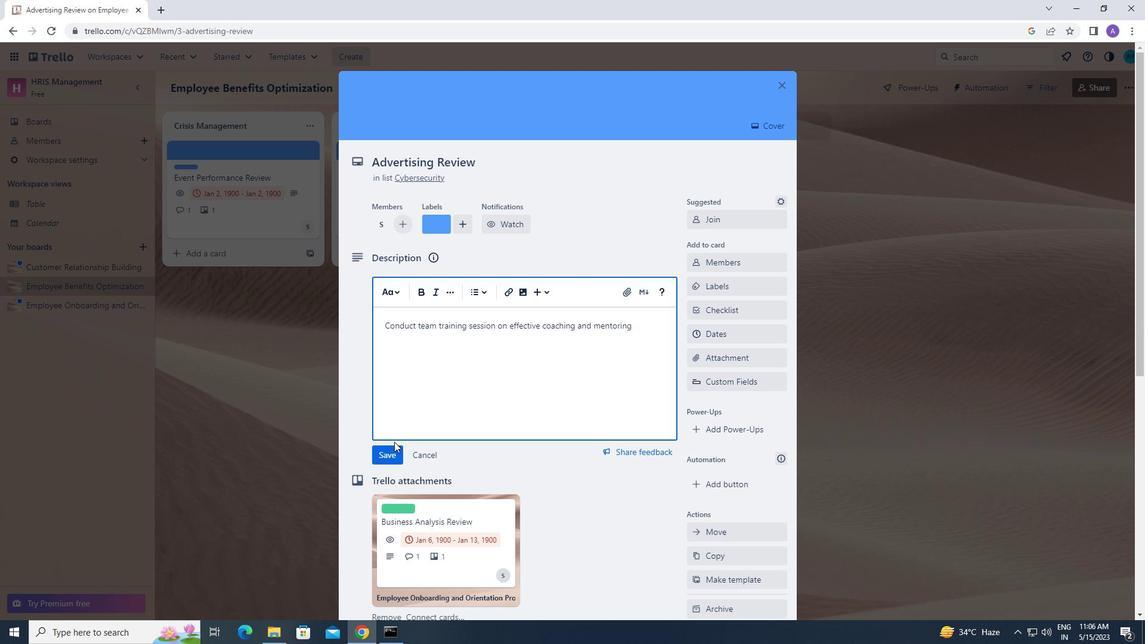 
Action: Mouse pressed left at (391, 447)
Screenshot: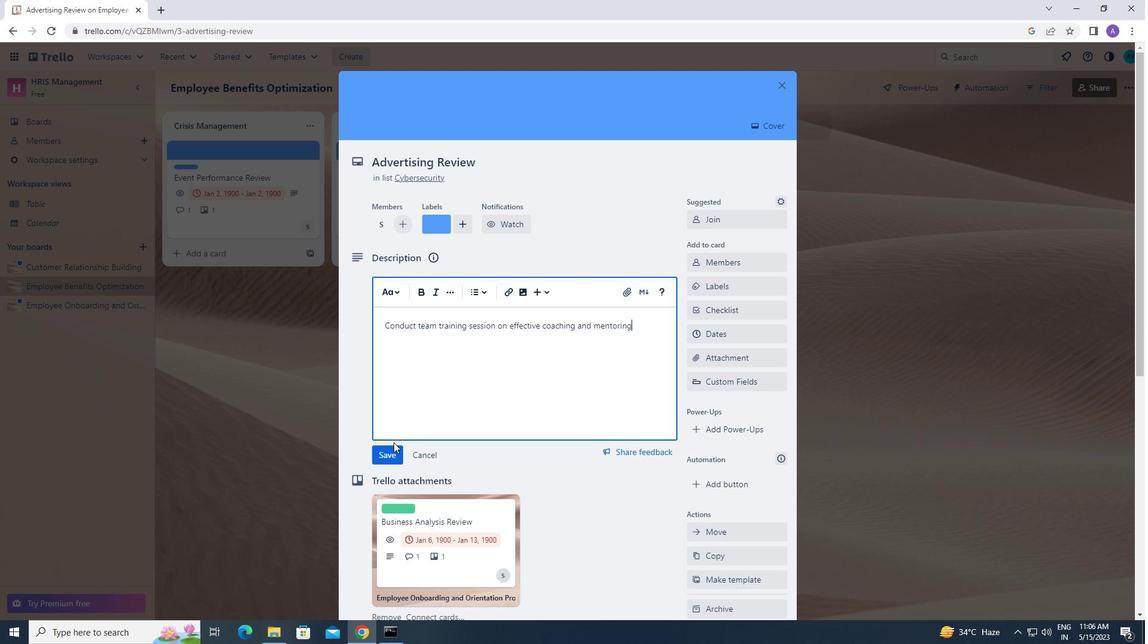 
Action: Mouse scrolled (391, 446) with delta (0, 0)
Screenshot: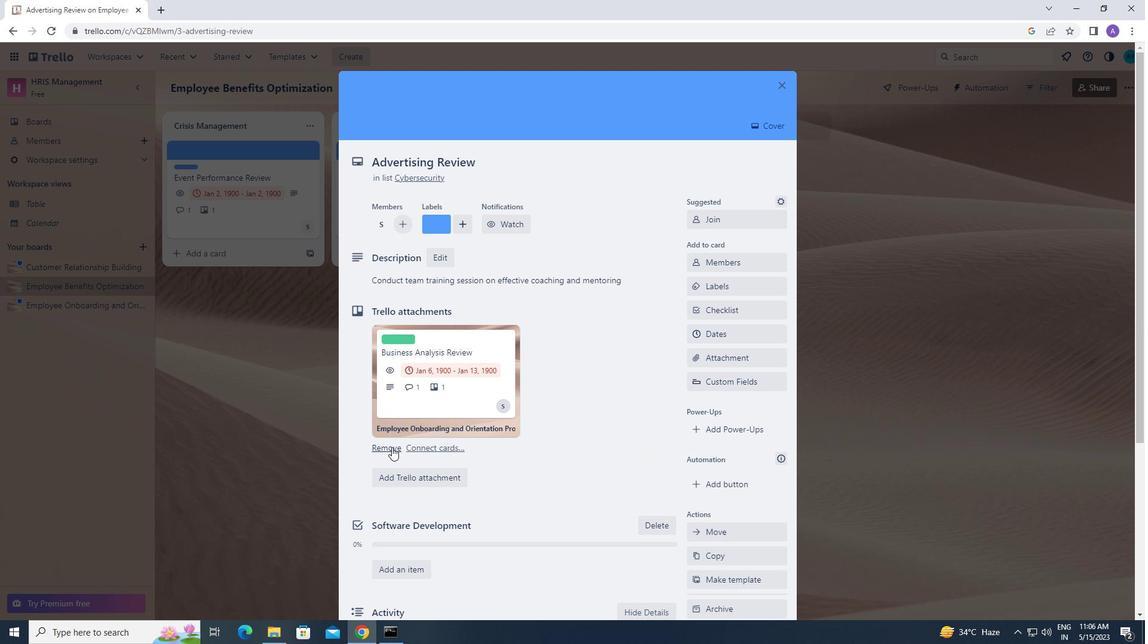 
Action: Mouse scrolled (391, 446) with delta (0, 0)
Screenshot: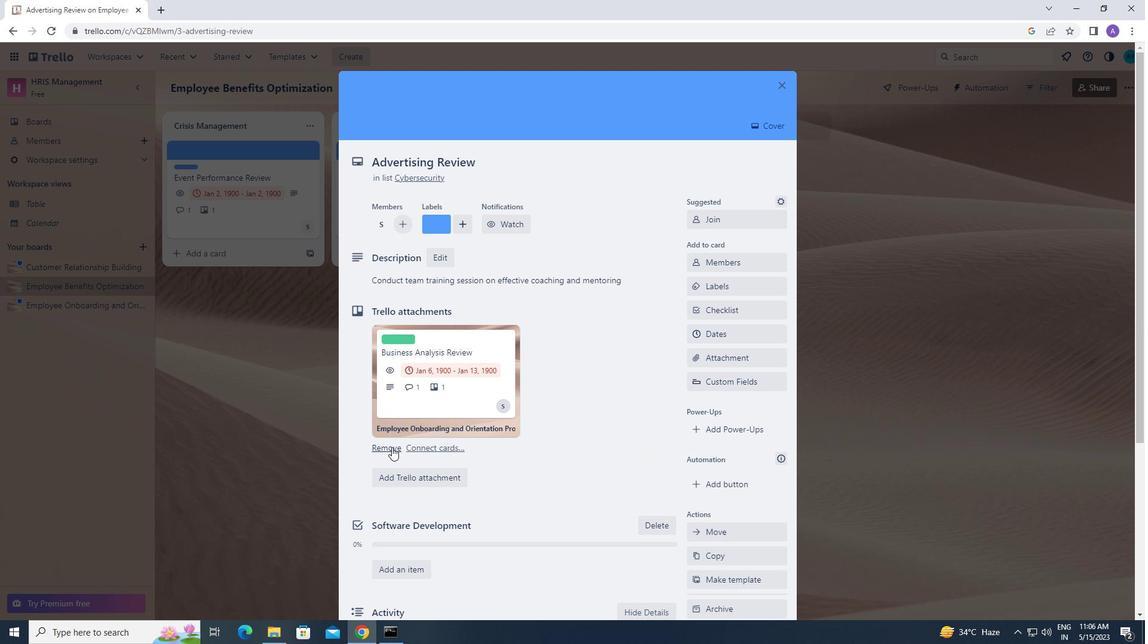 
Action: Mouse scrolled (391, 446) with delta (0, 0)
Screenshot: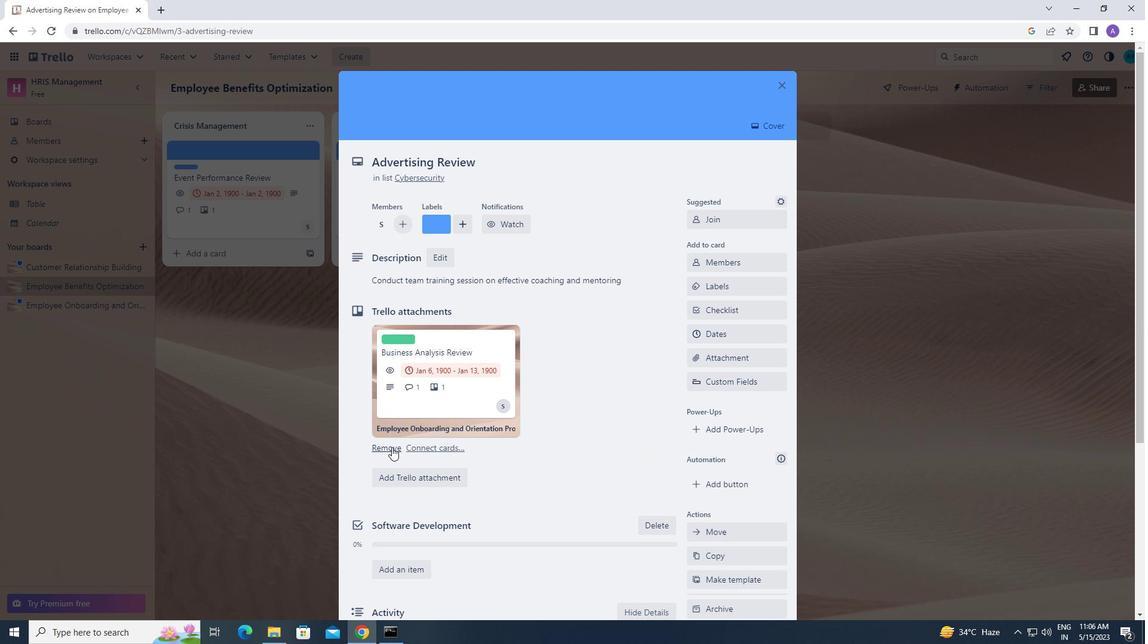 
Action: Mouse scrolled (391, 446) with delta (0, 0)
Screenshot: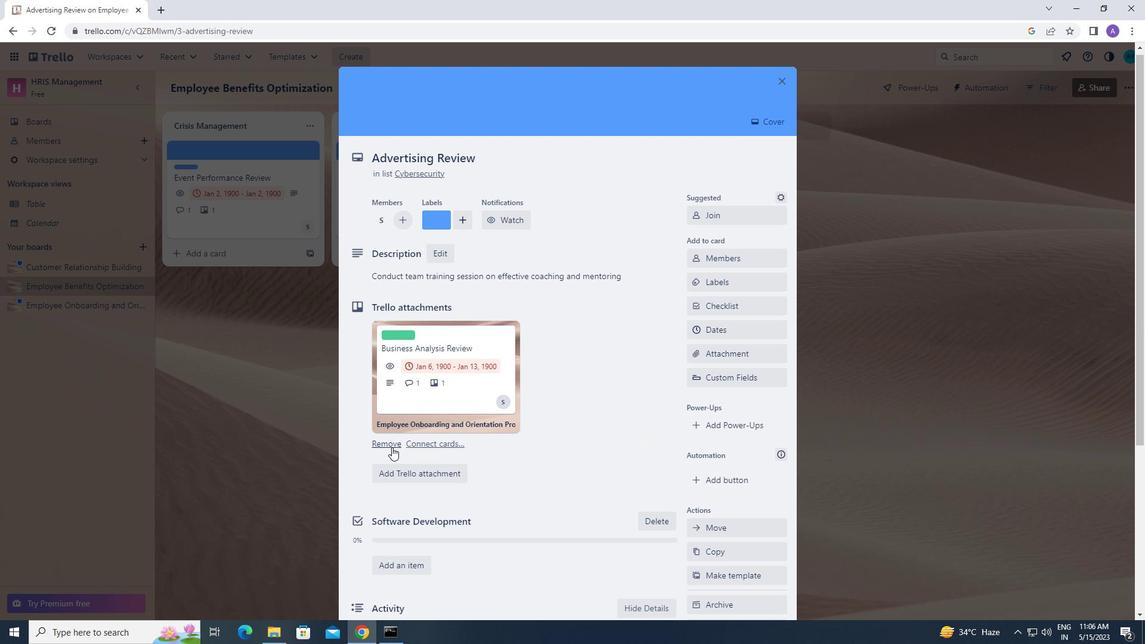 
Action: Mouse moved to (405, 398)
Screenshot: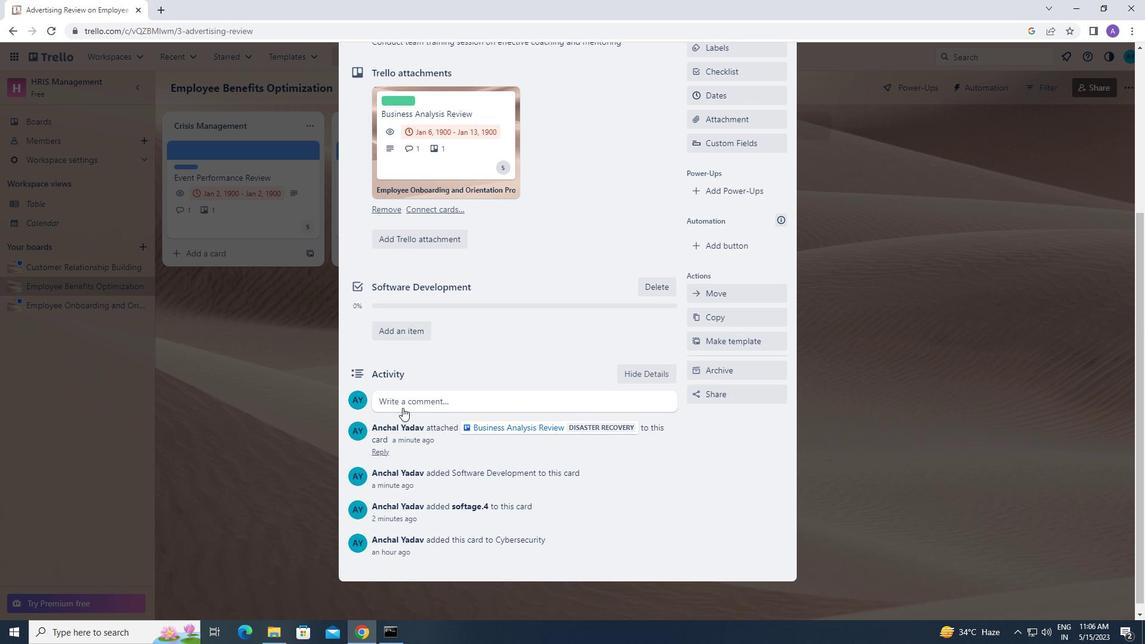 
Action: Mouse pressed left at (405, 398)
Screenshot: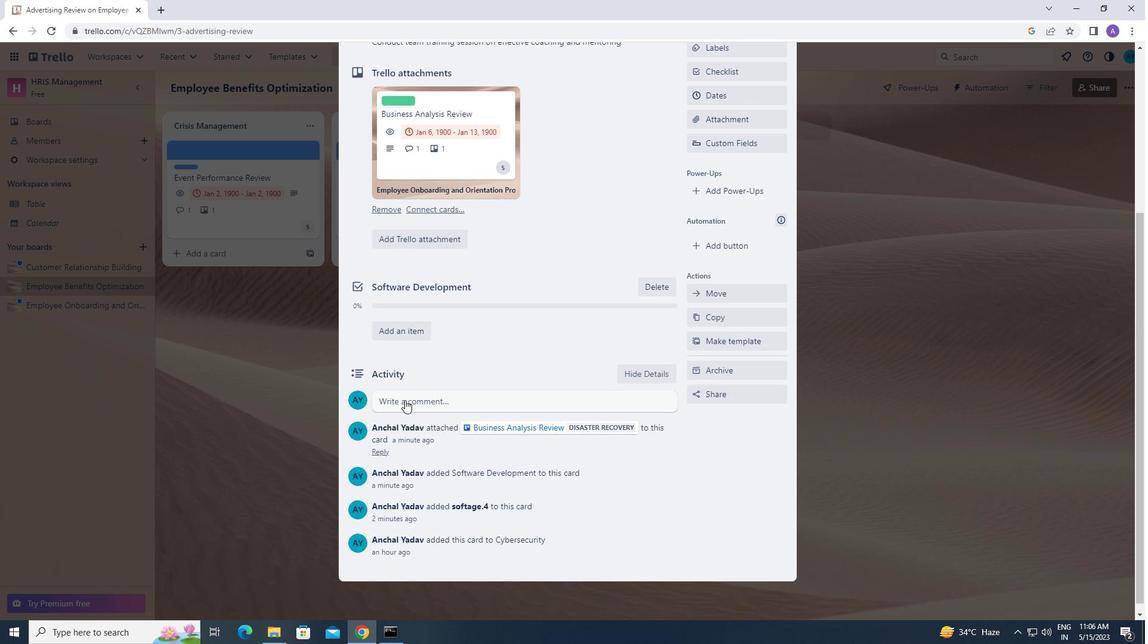 
Action: Mouse moved to (404, 435)
Screenshot: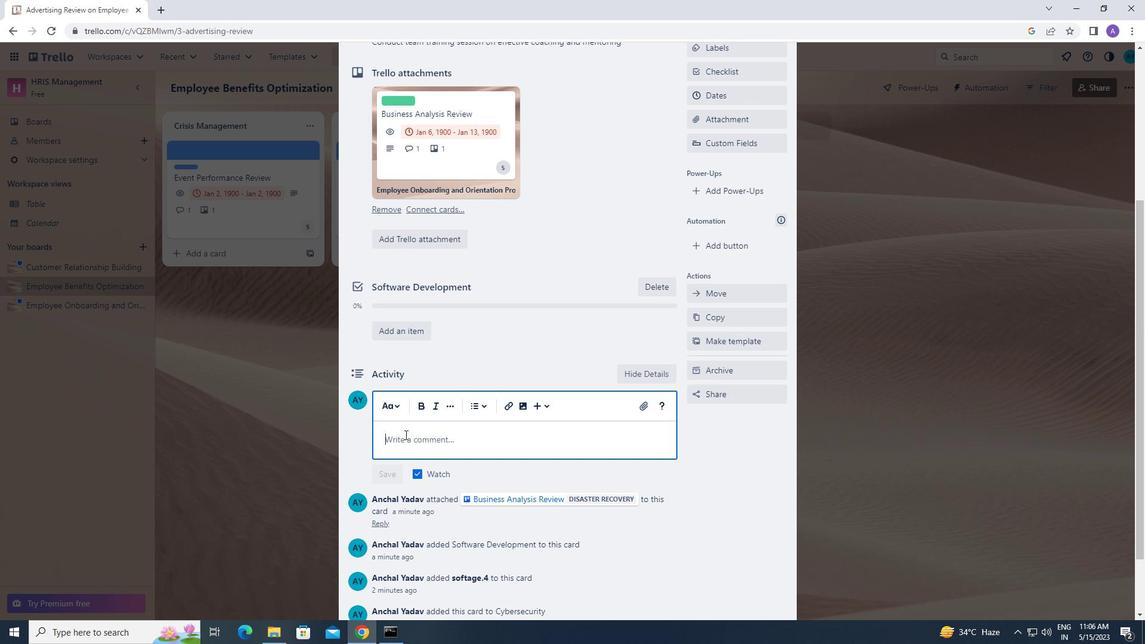 
Action: Mouse pressed left at (404, 435)
Screenshot: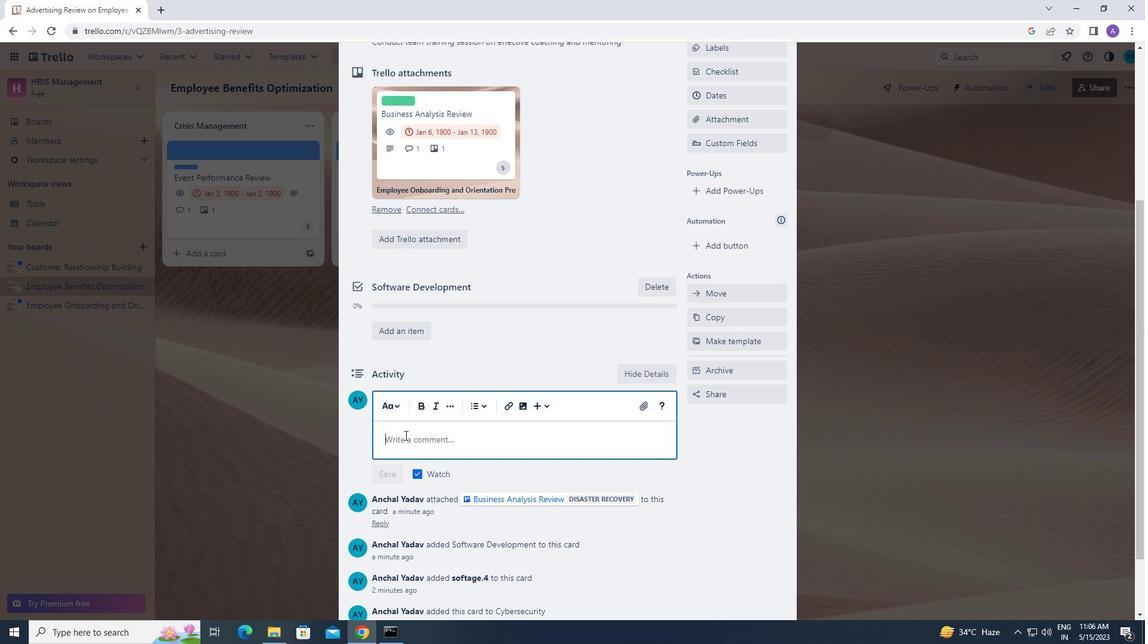 
Action: Key pressed <Key.caps_lock>g<Key.caps_lock>iven<Key.space>
Screenshot: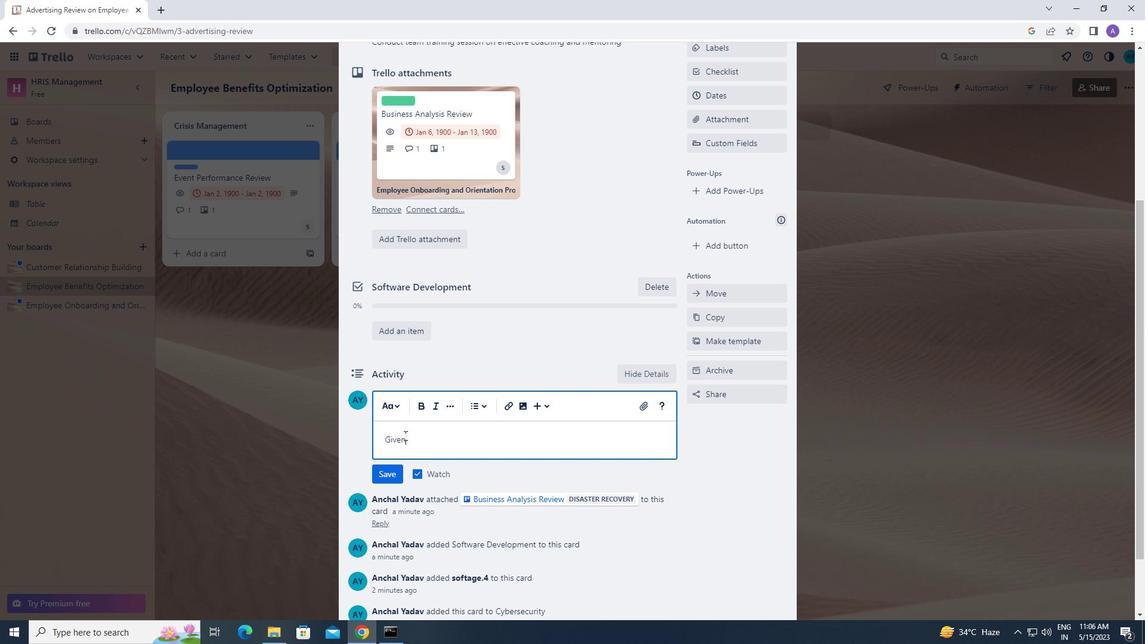 
Action: Mouse moved to (1144, 363)
Screenshot: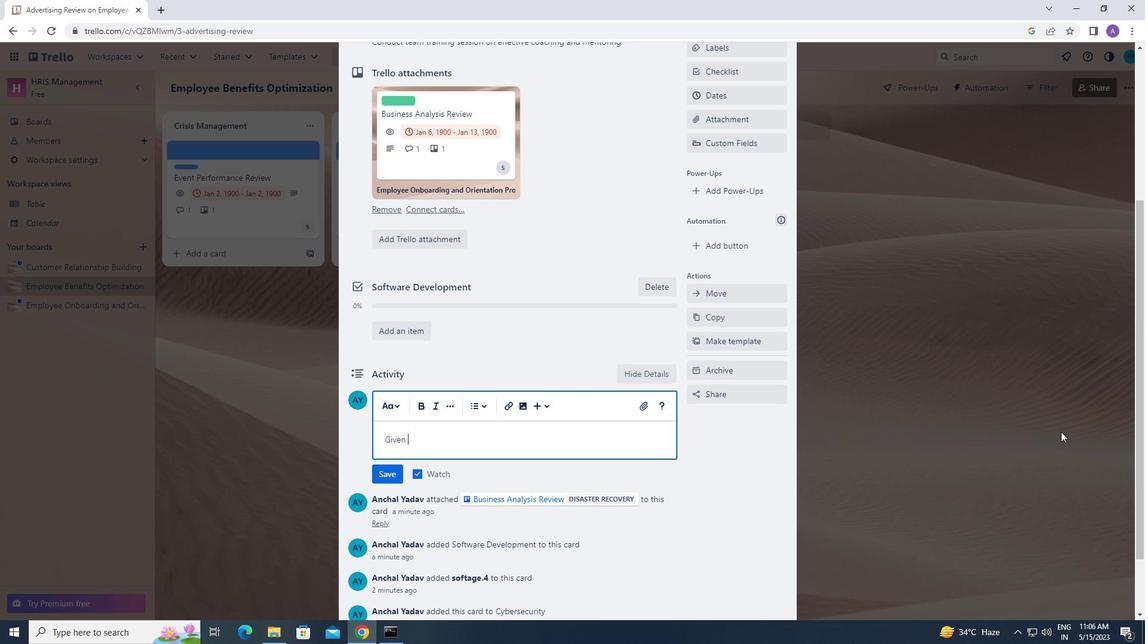 
Action: Key pressed the<Key.space>potential<Key.space>impact<Key.space>of<Key.space>this<Key.space>task<Key.space>on<Key.space>our<Key.space>company<Key.space>environmental<Key.space>impact,<Key.space>letr<Key.backspace><Key.space>us<Key.space>ensure<Key.space>ty<Key.backspace>hat<Key.space>we<Key.space>approach<Key.space>it<Key.space>with<Key.space>a<Key.space>sense<Key.space>of<Key.space><Key.space><Key.backspace>sustainability<Key.space>and<Key.space>responsibility
Screenshot: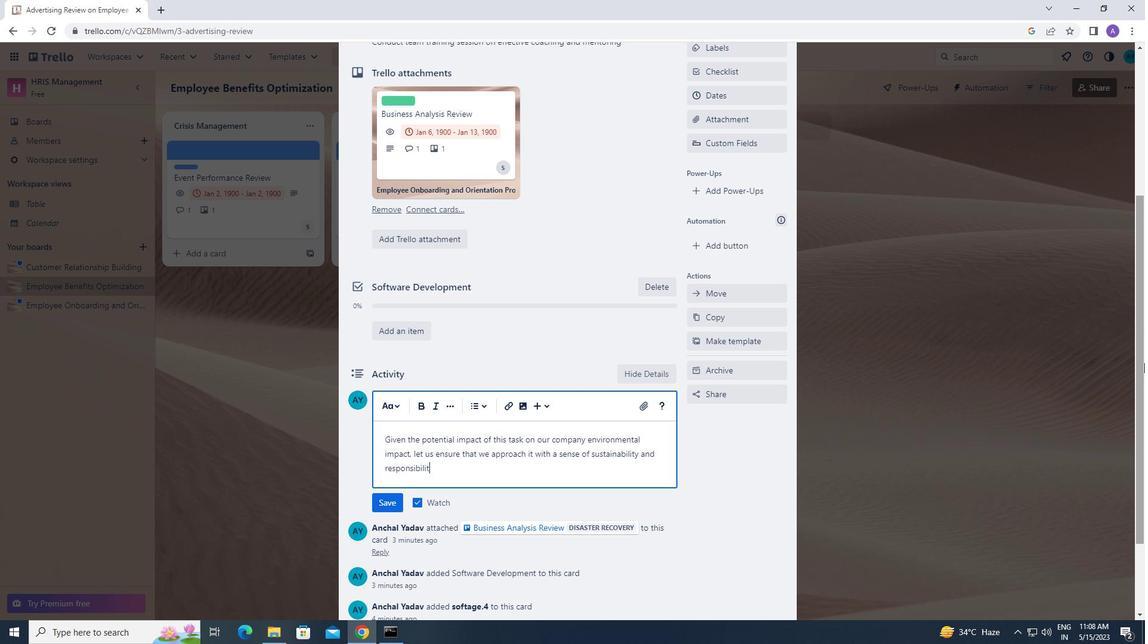
Action: Mouse moved to (375, 505)
Screenshot: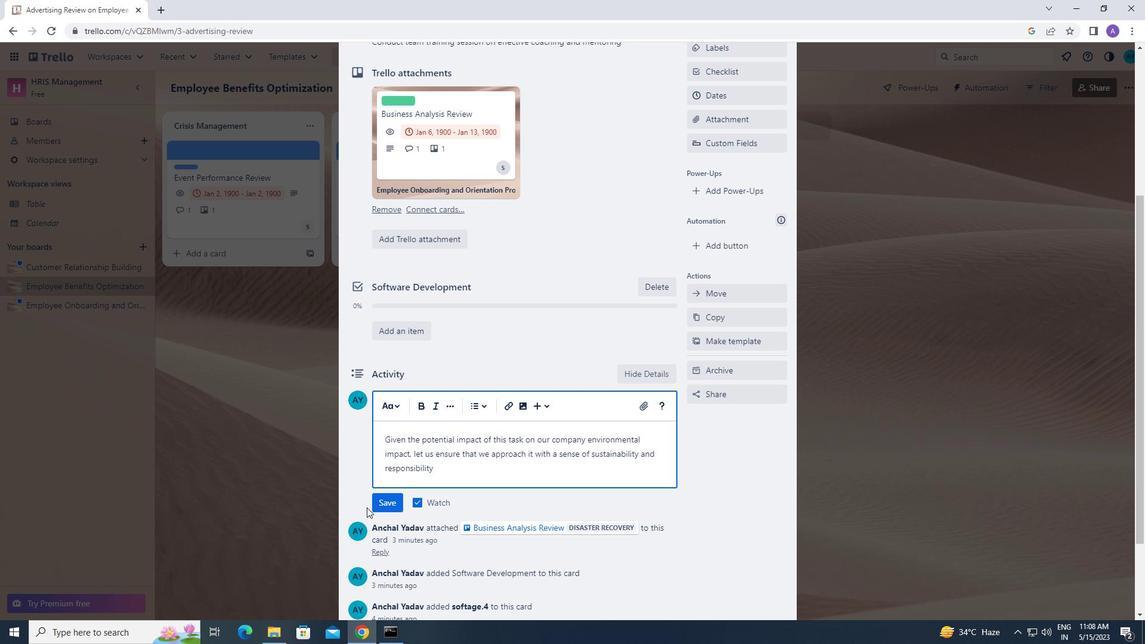
Action: Mouse pressed left at (375, 505)
Screenshot: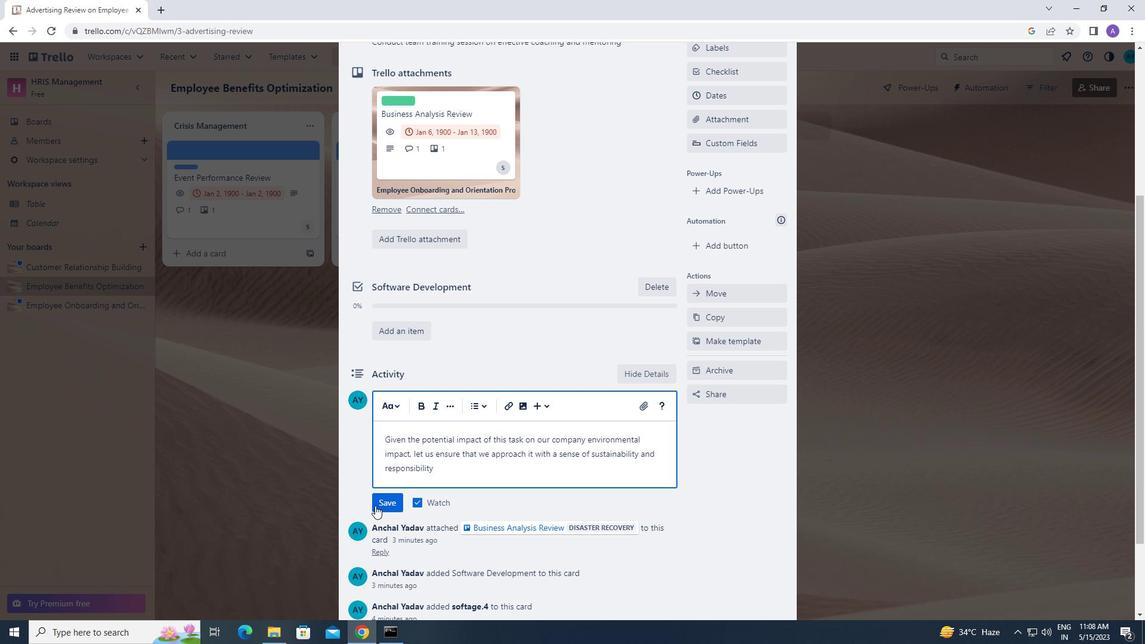 
Action: Mouse moved to (743, 94)
Screenshot: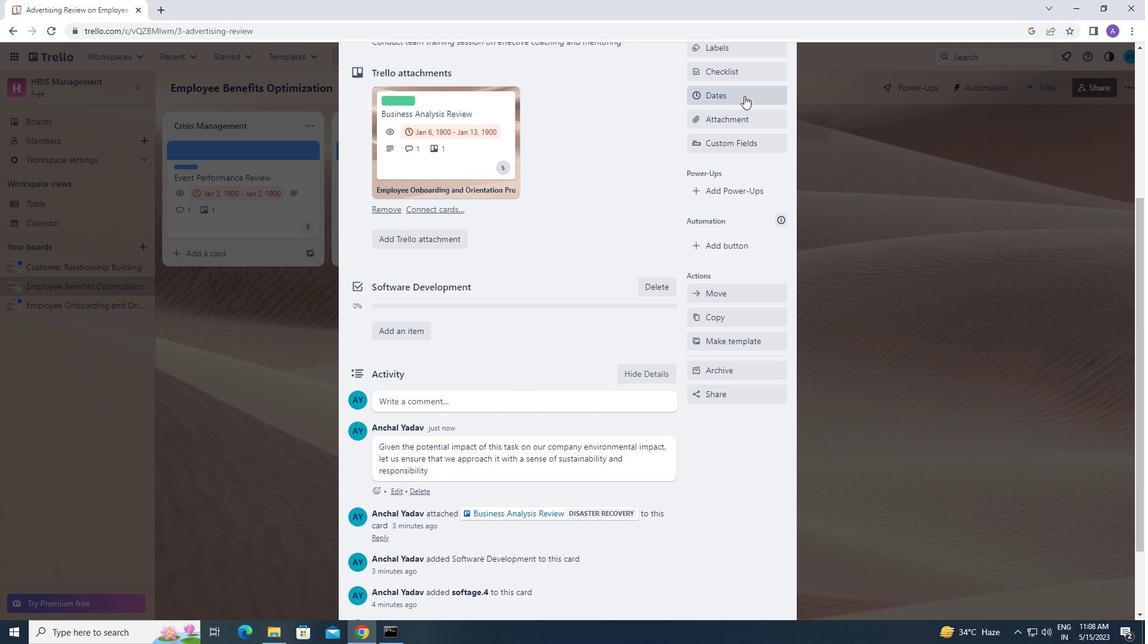 
Action: Mouse pressed left at (743, 94)
Screenshot: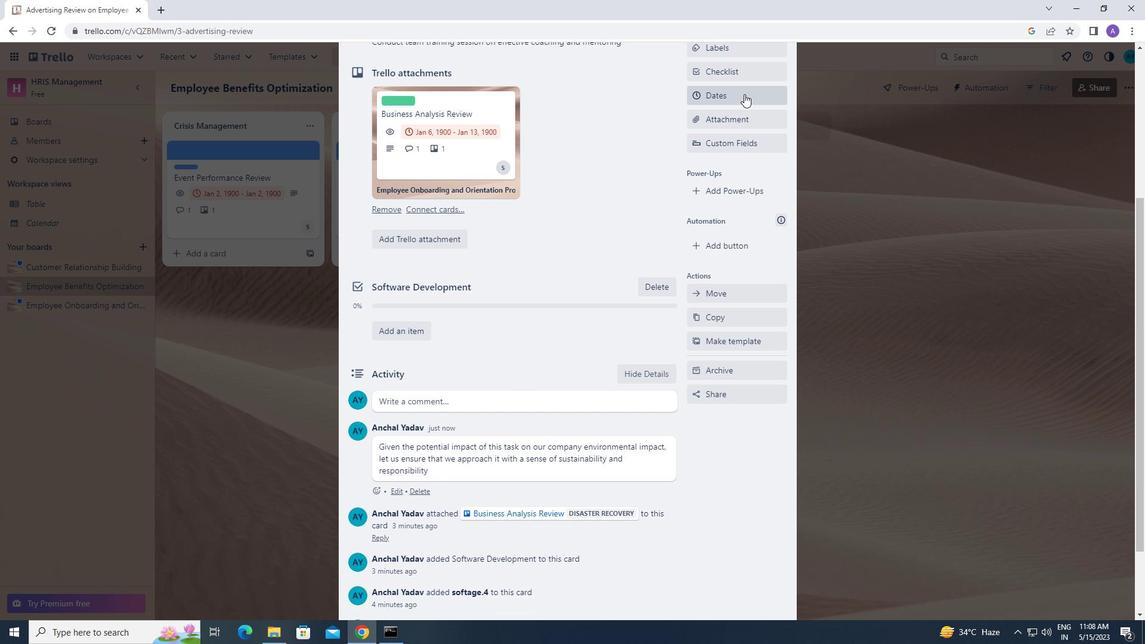 
Action: Mouse moved to (697, 339)
Screenshot: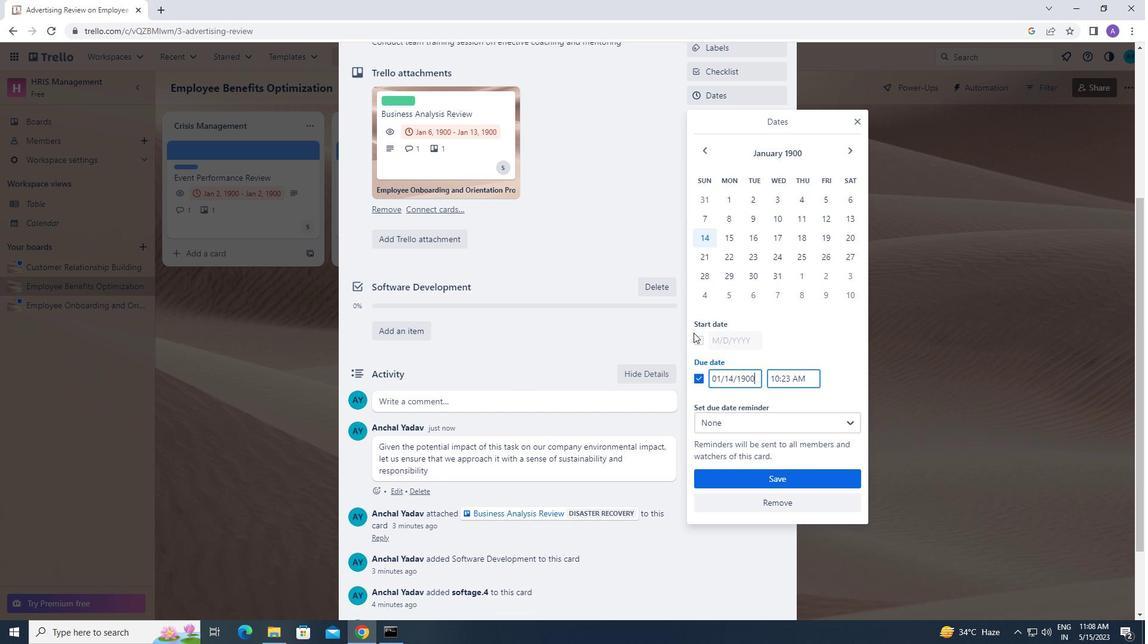 
Action: Mouse pressed left at (697, 339)
Screenshot: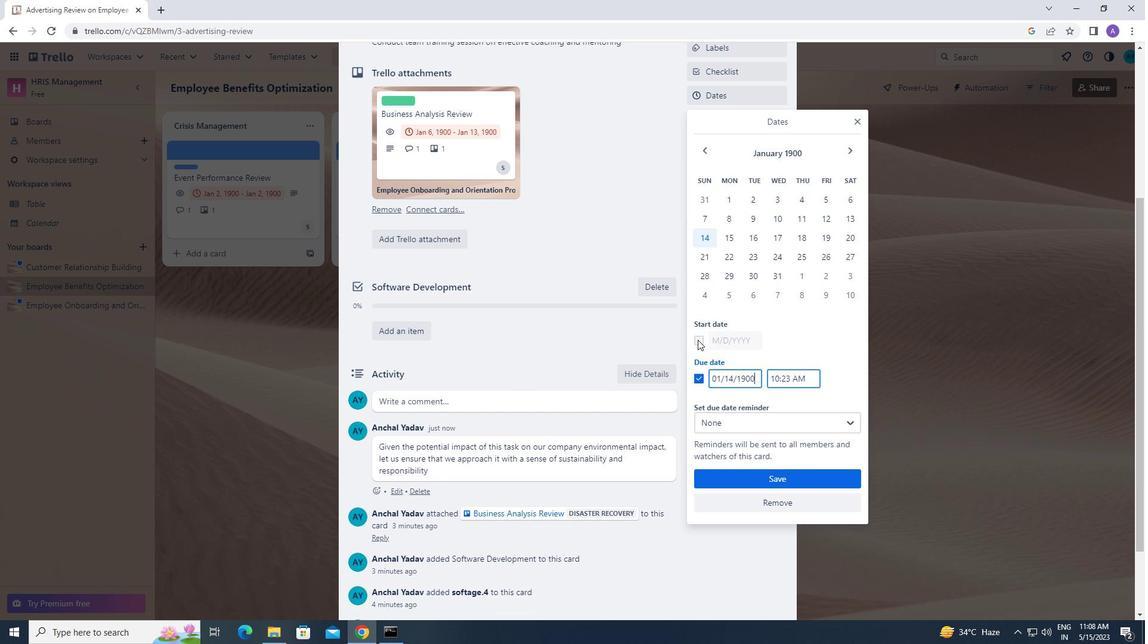 
Action: Mouse moved to (732, 341)
Screenshot: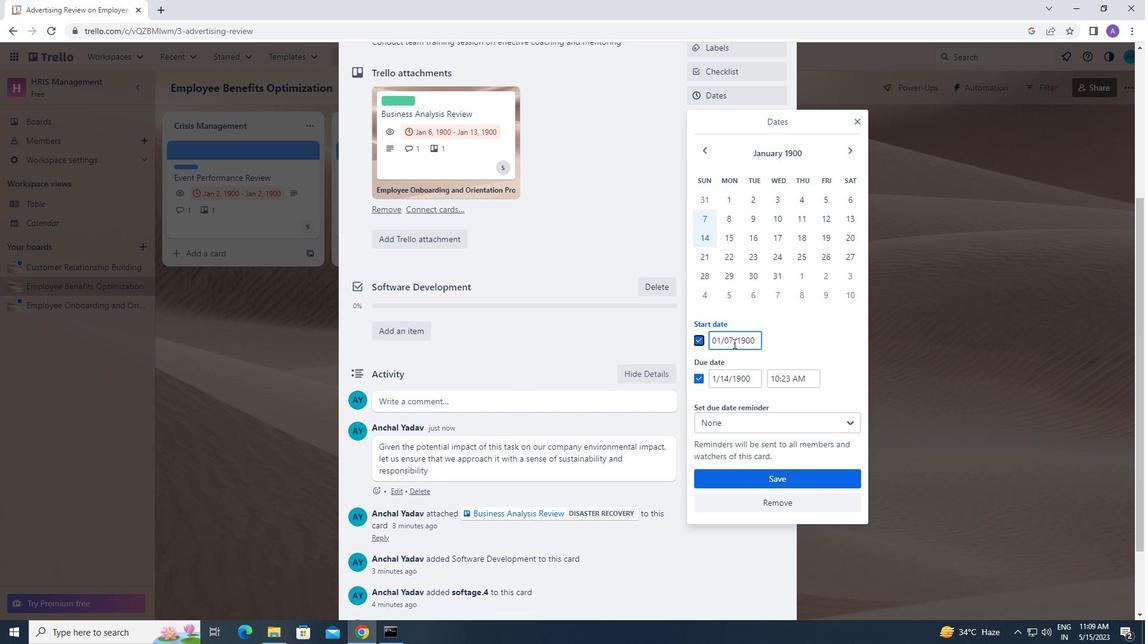 
Action: Mouse pressed left at (732, 341)
Screenshot: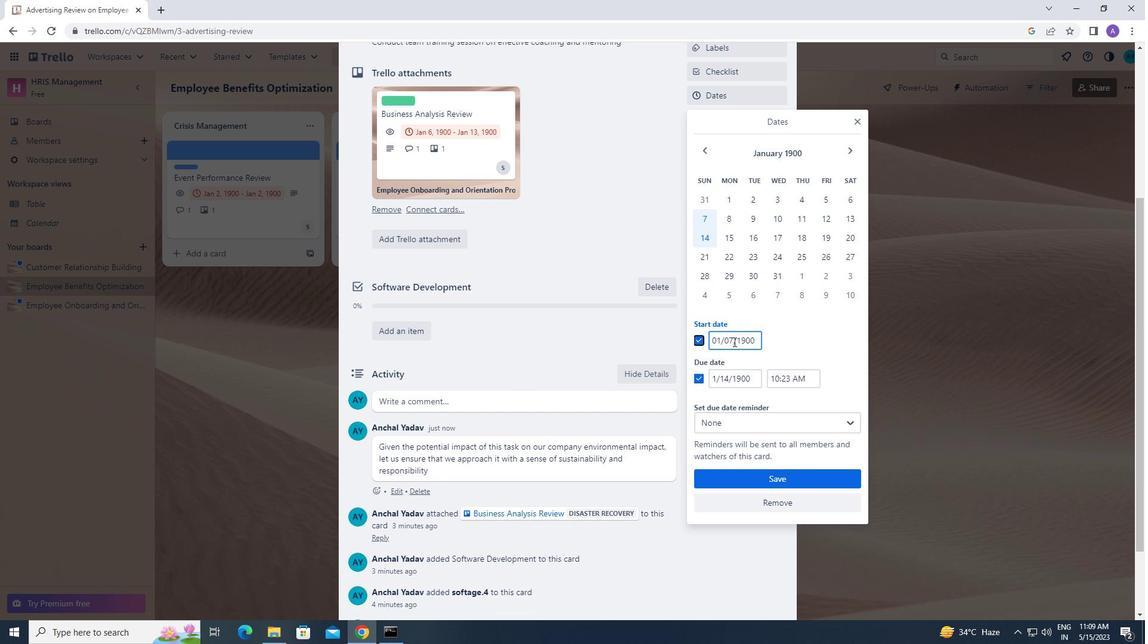 
Action: Mouse moved to (723, 340)
Screenshot: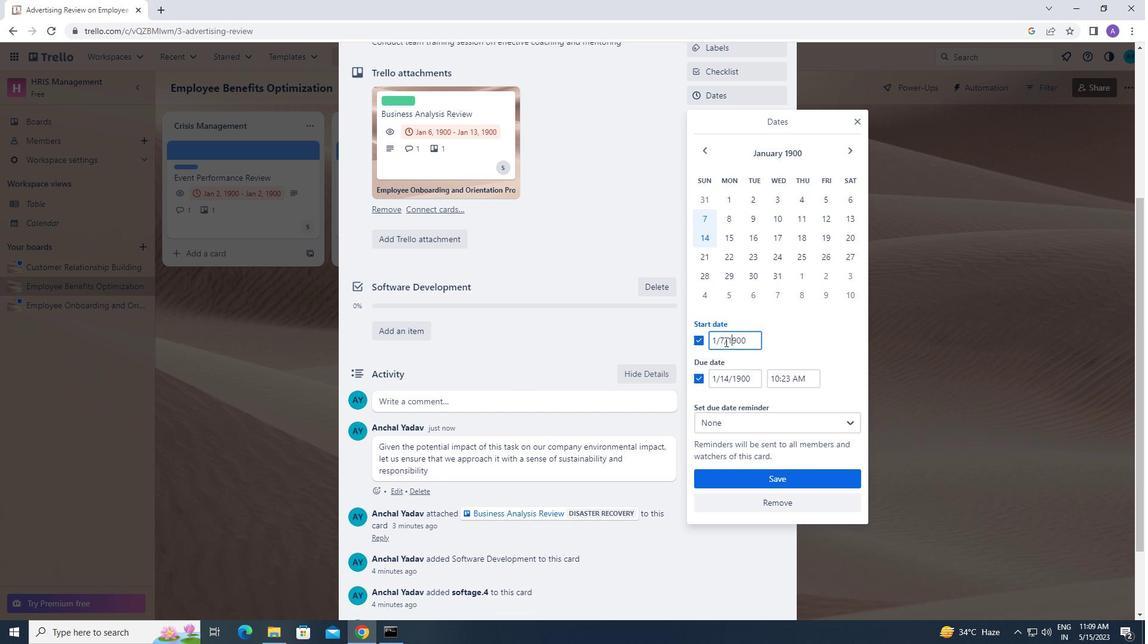 
Action: Mouse pressed left at (723, 340)
Screenshot: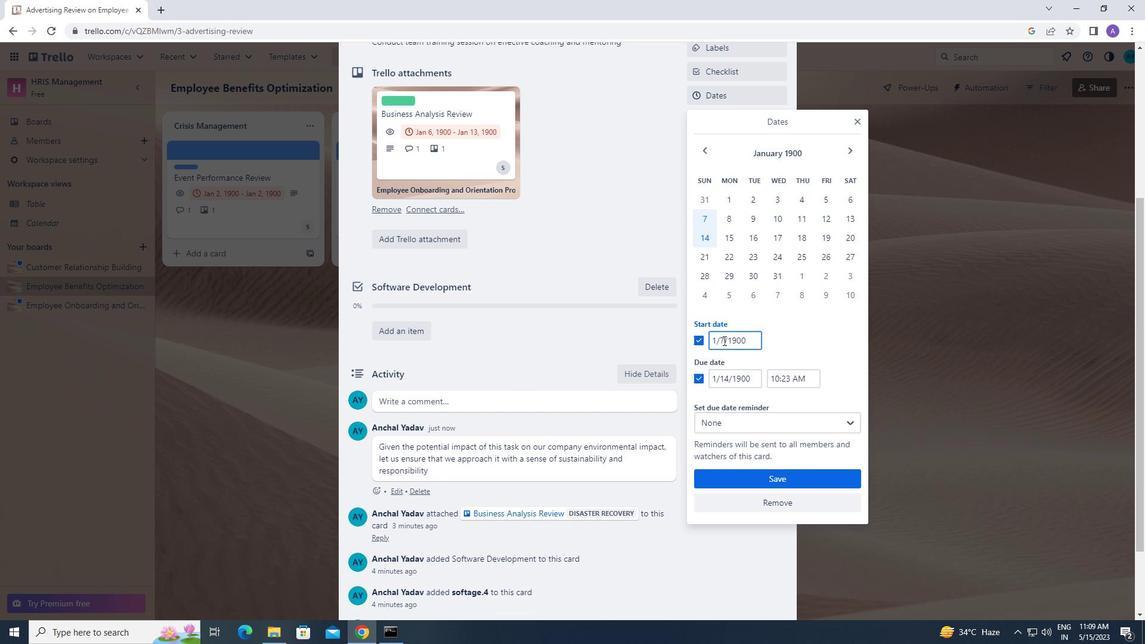
Action: Key pressed <Key.backspace>08
Screenshot: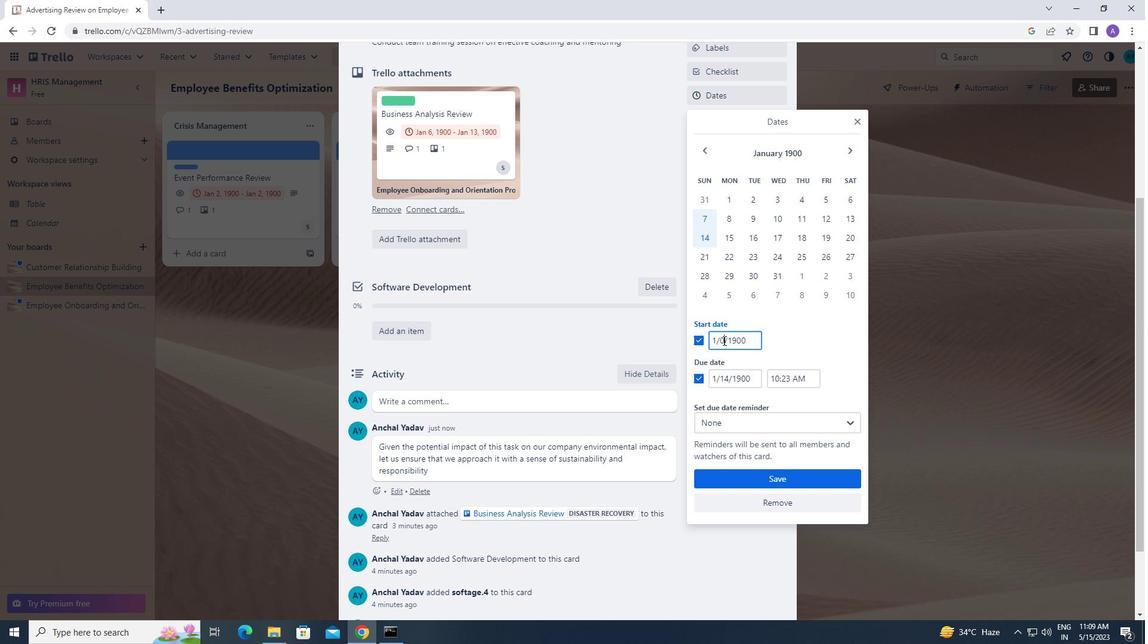 
Action: Mouse moved to (724, 375)
Screenshot: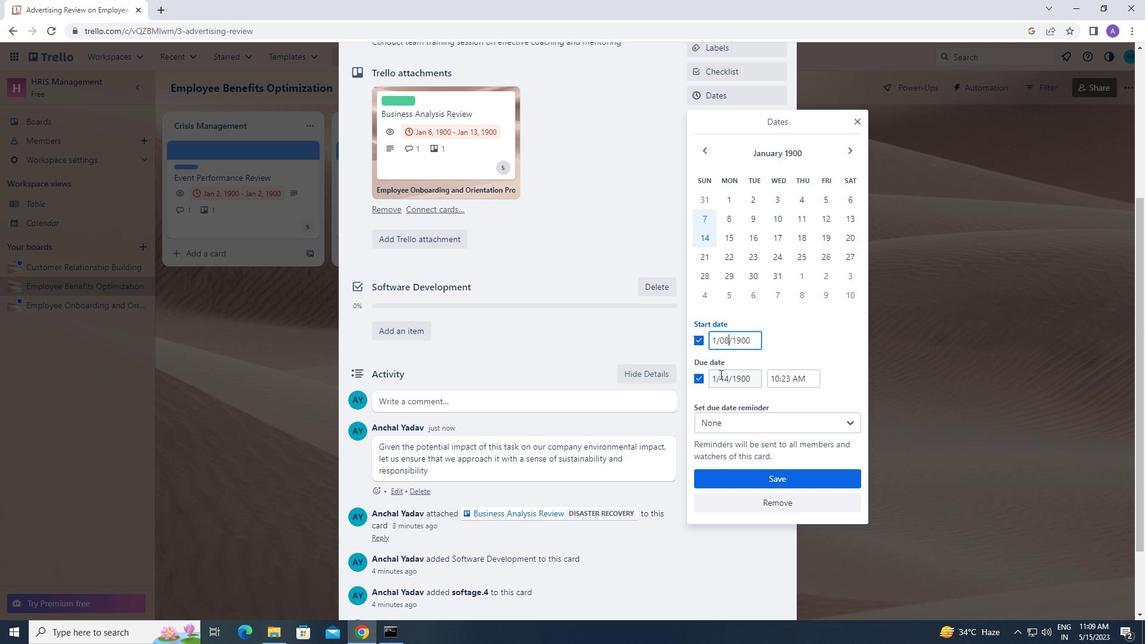 
Action: Mouse pressed left at (724, 375)
Screenshot: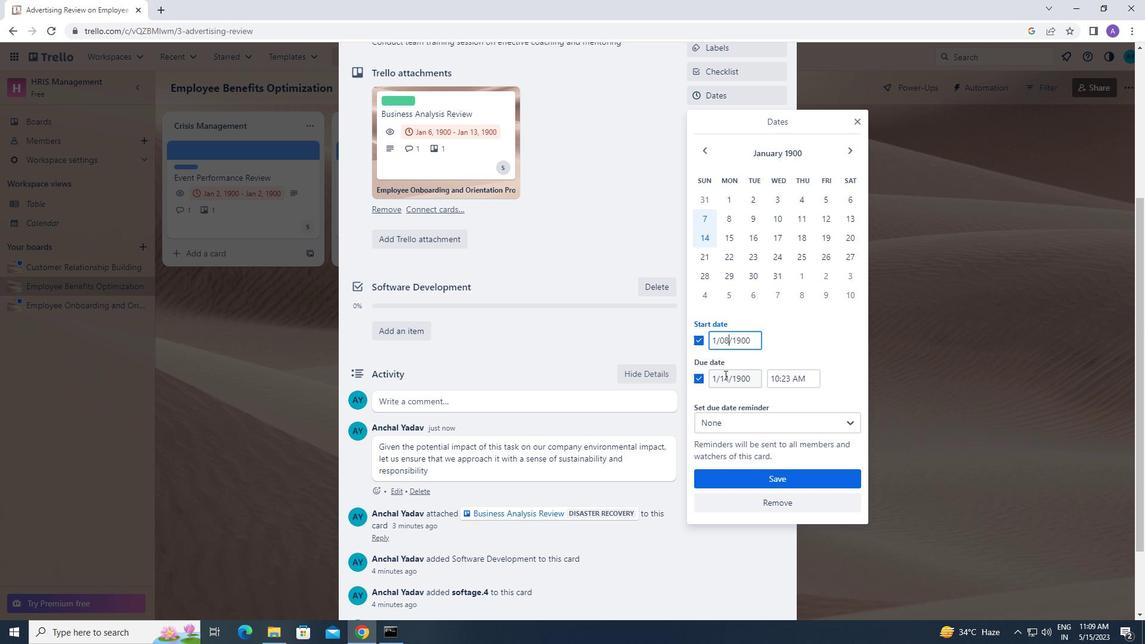 
Action: Mouse moved to (727, 378)
Screenshot: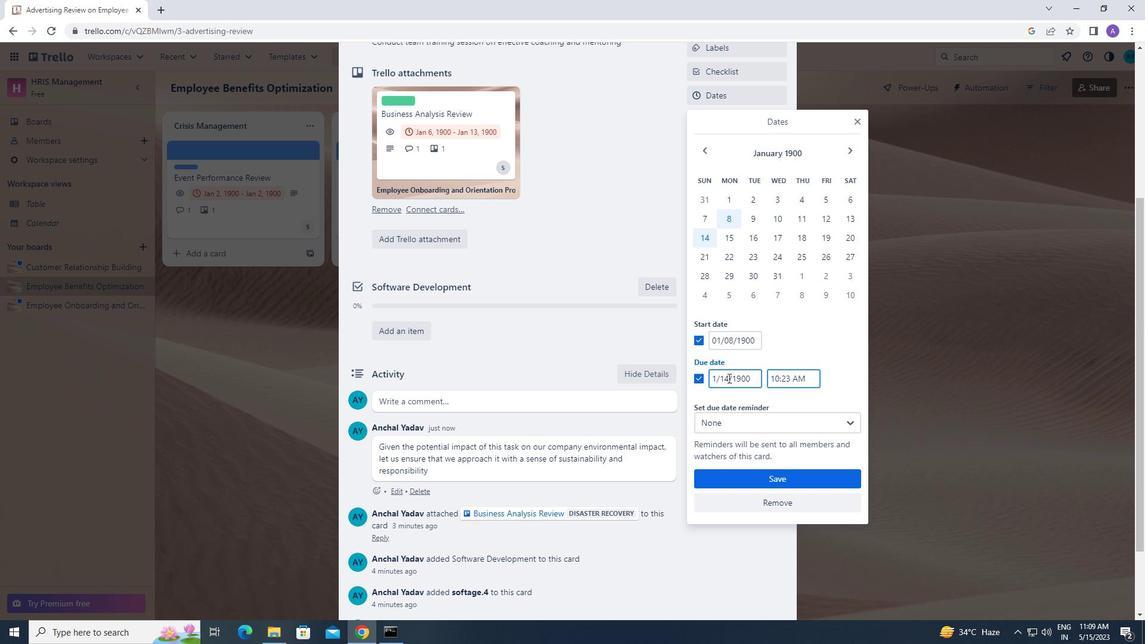
Action: Mouse pressed left at (727, 378)
Screenshot: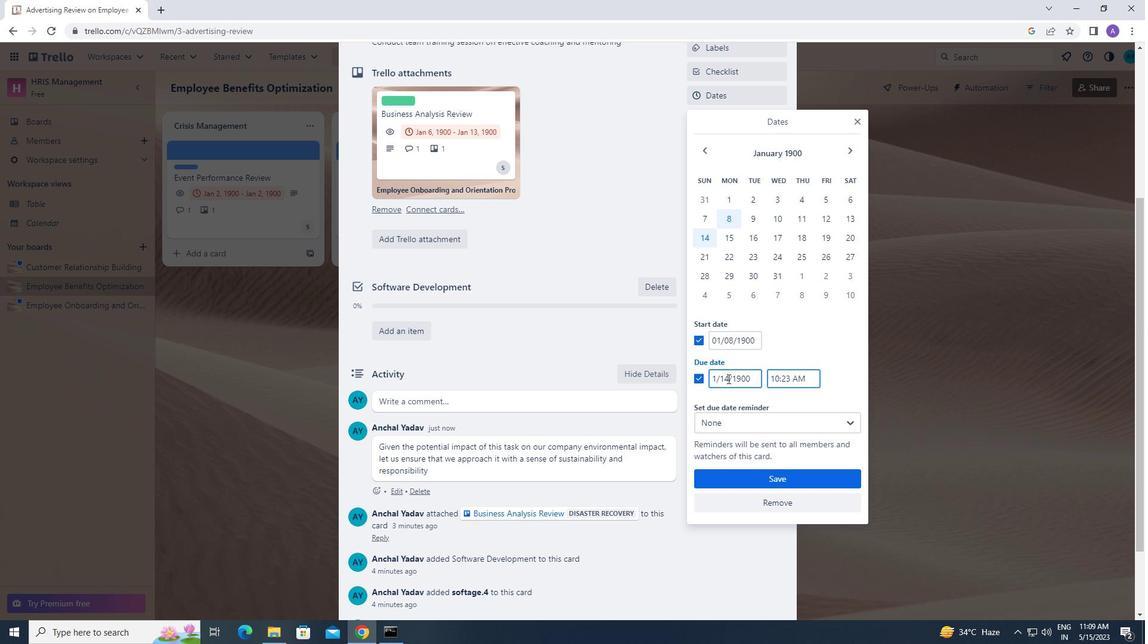 
Action: Mouse moved to (727, 378)
Screenshot: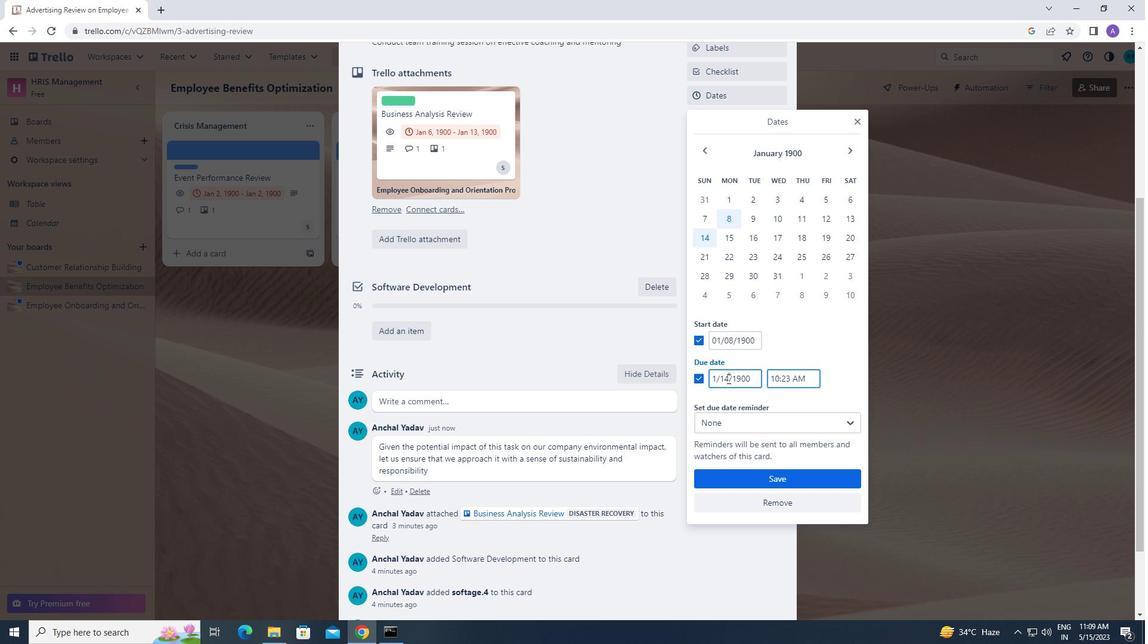 
Action: Key pressed <Key.backspace>5
Screenshot: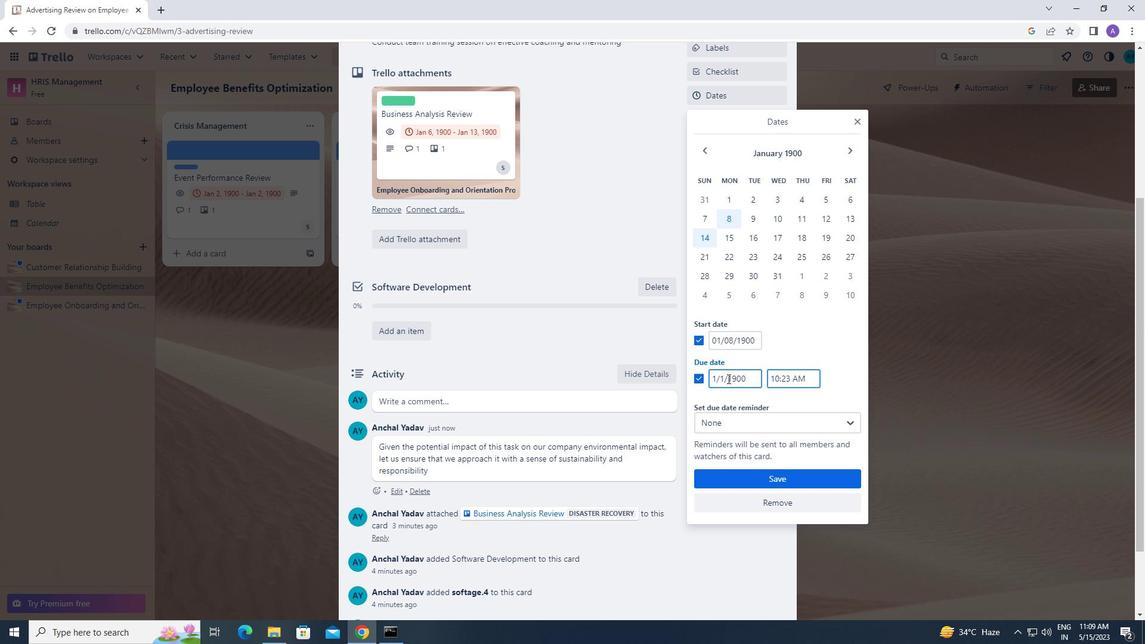 
Action: Mouse moved to (741, 474)
Screenshot: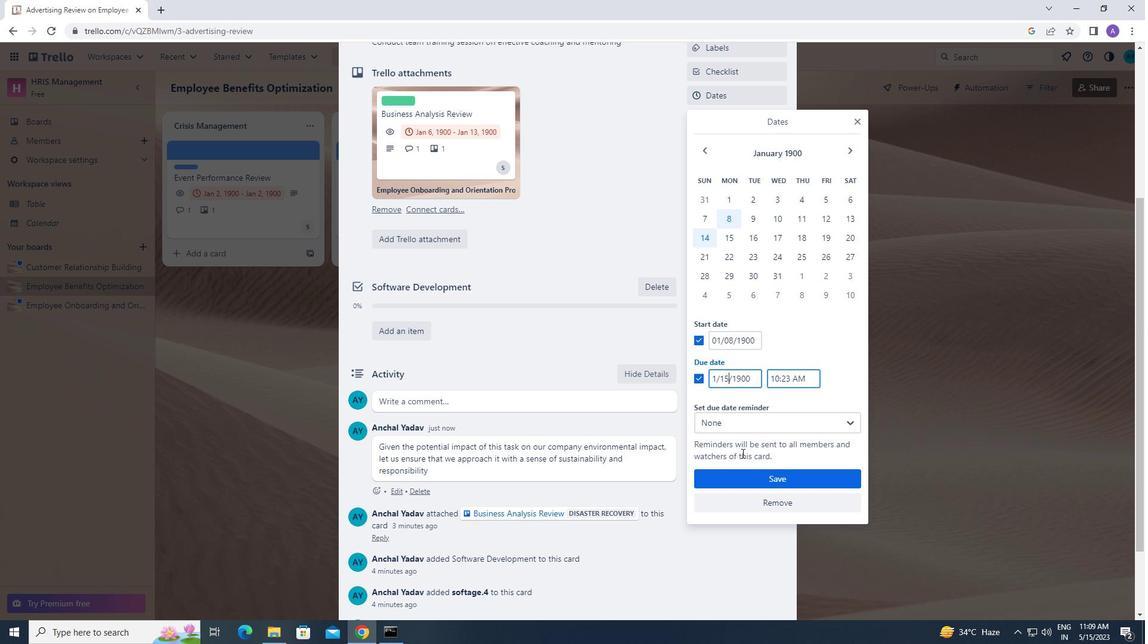 
Action: Mouse pressed left at (741, 474)
Screenshot: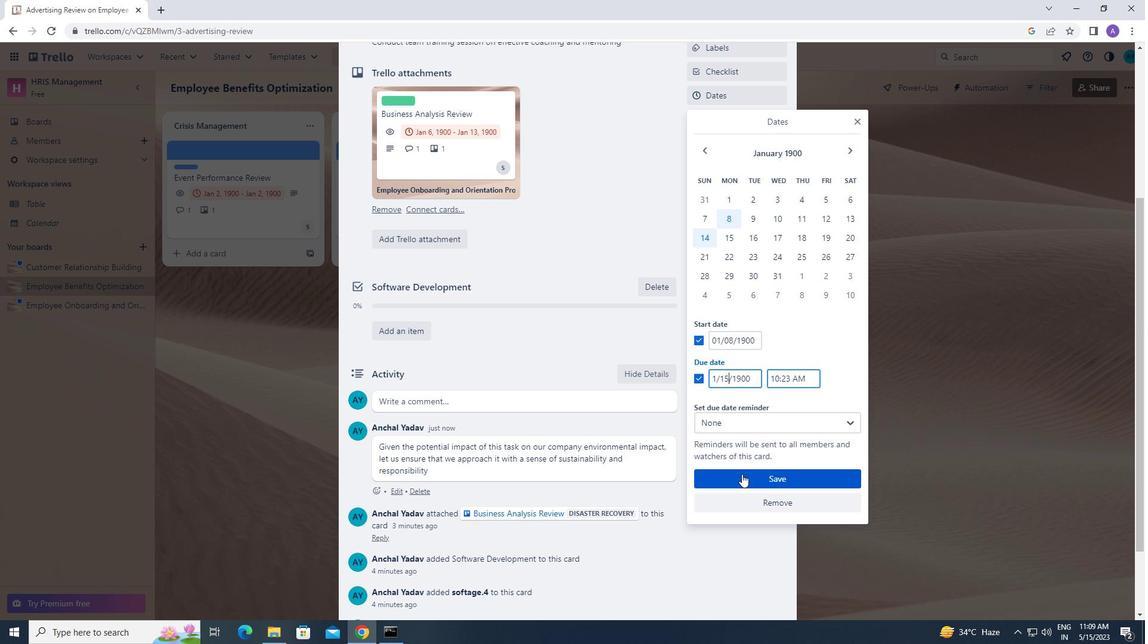 
Action: Mouse moved to (530, 387)
Screenshot: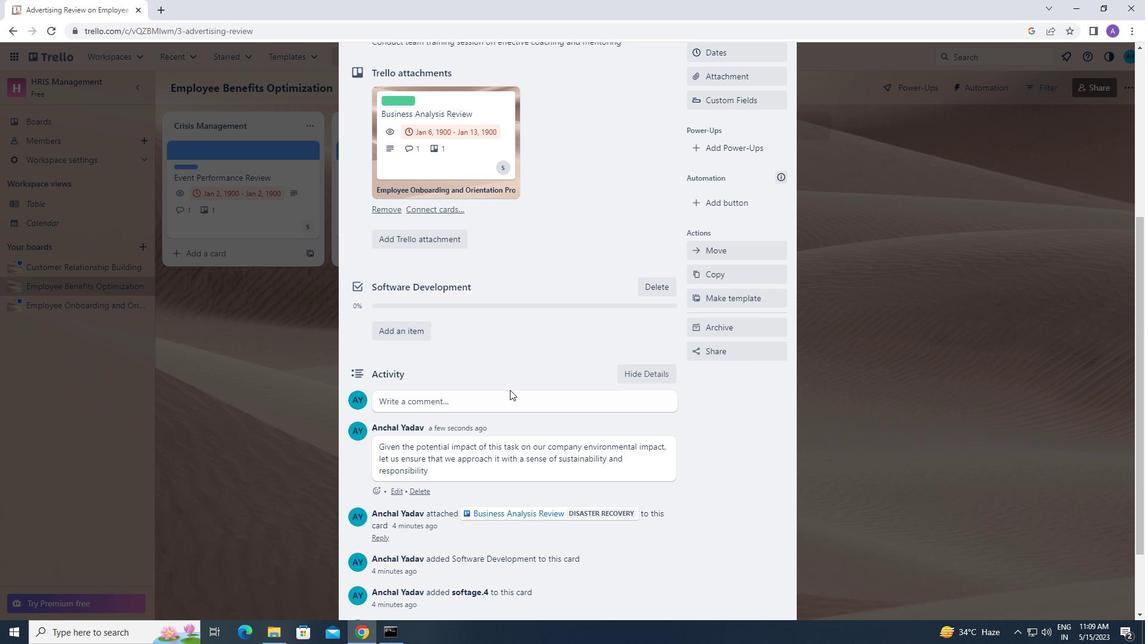 
Action: Mouse scrolled (530, 388) with delta (0, 0)
Screenshot: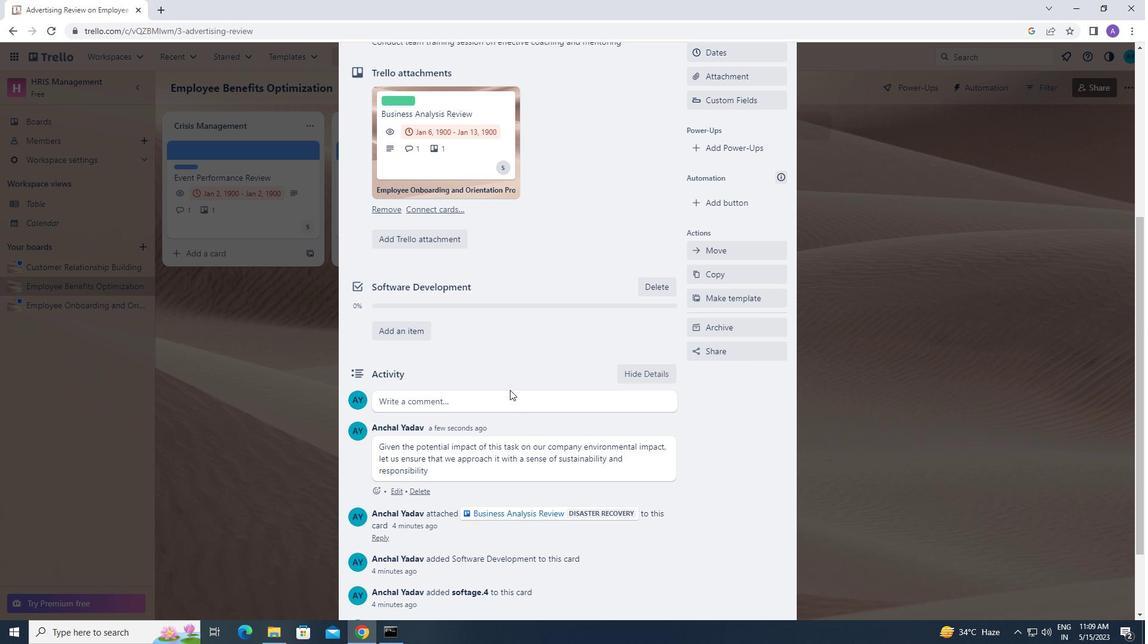 
Action: Mouse scrolled (530, 388) with delta (0, 0)
Screenshot: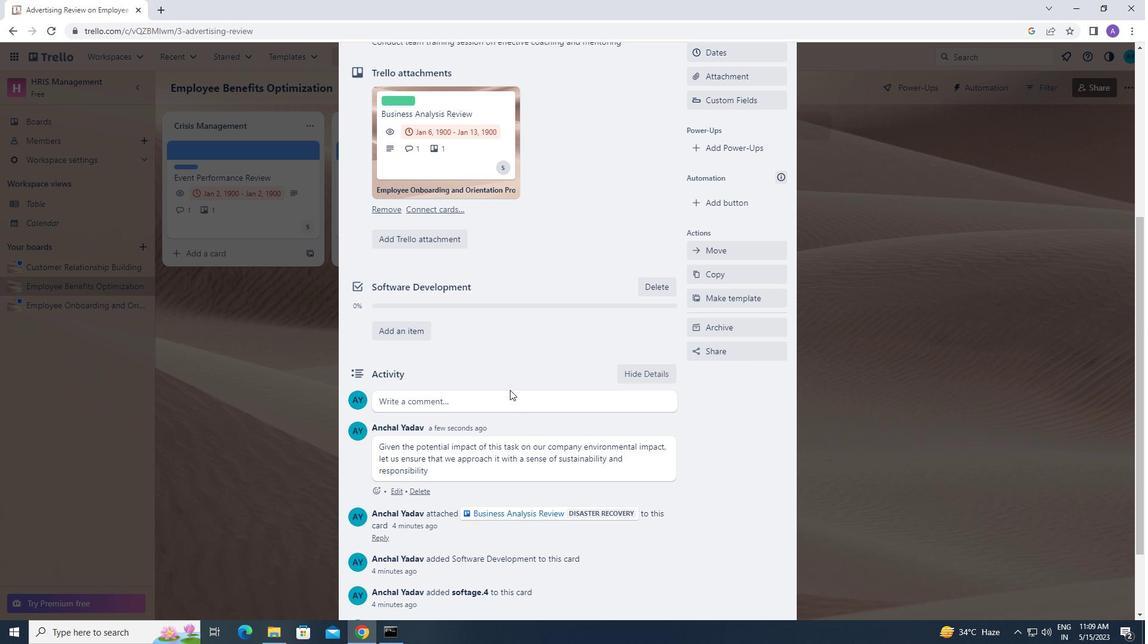 
Action: Mouse scrolled (530, 388) with delta (0, 0)
Screenshot: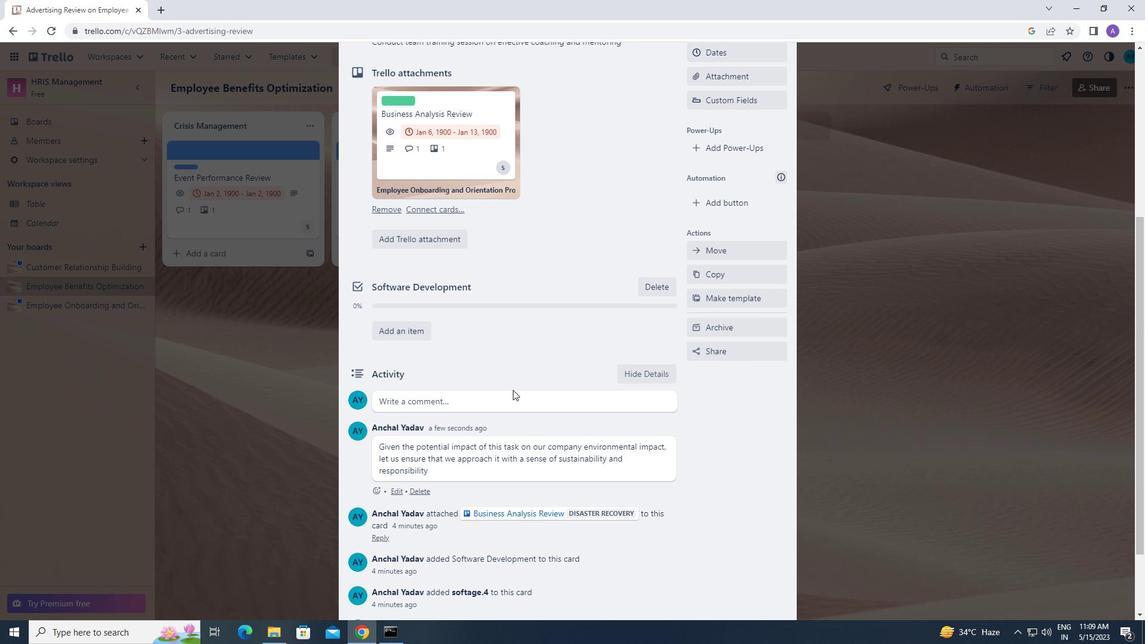 
Action: Mouse scrolled (530, 388) with delta (0, 0)
Screenshot: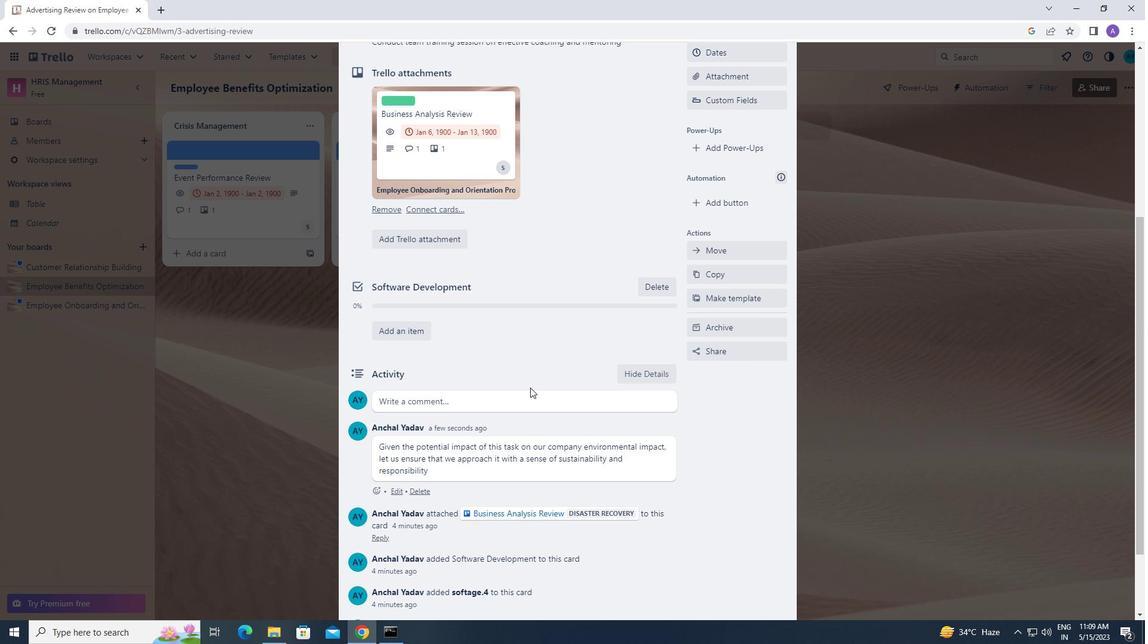 
Action: Mouse scrolled (530, 388) with delta (0, 0)
Screenshot: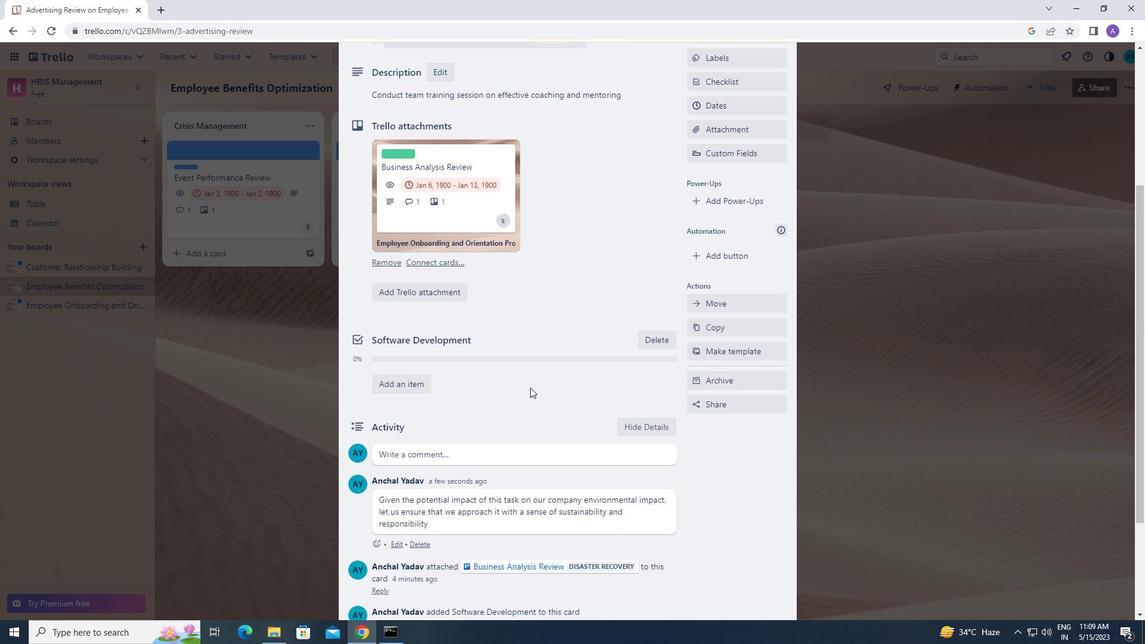
Action: Mouse scrolled (530, 388) with delta (0, 0)
Screenshot: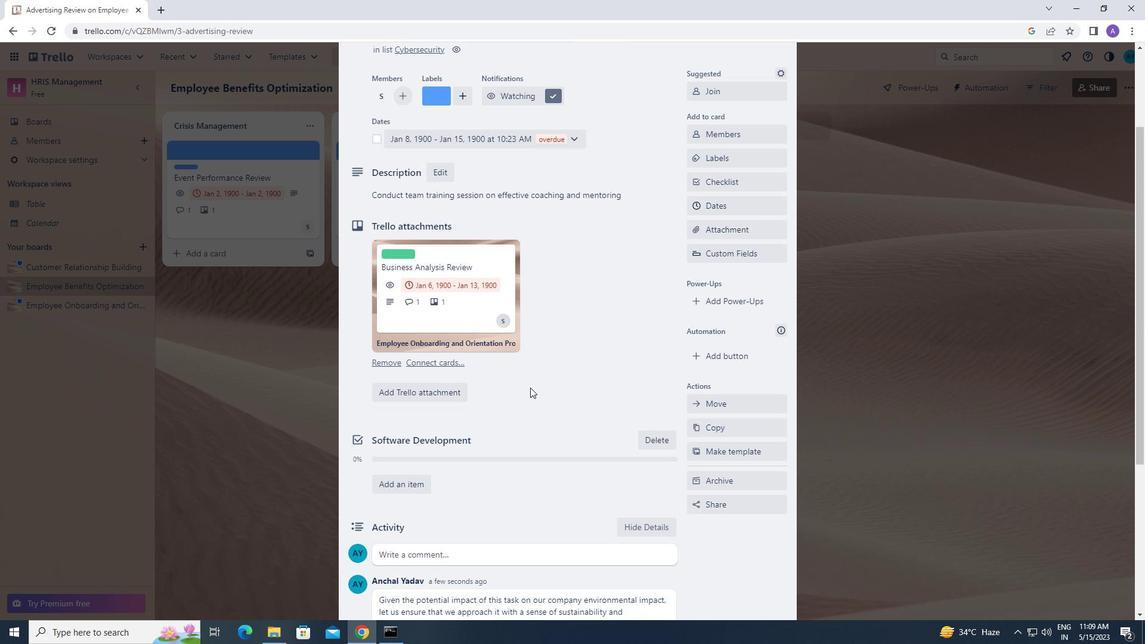 
Action: Mouse scrolled (530, 388) with delta (0, 0)
Screenshot: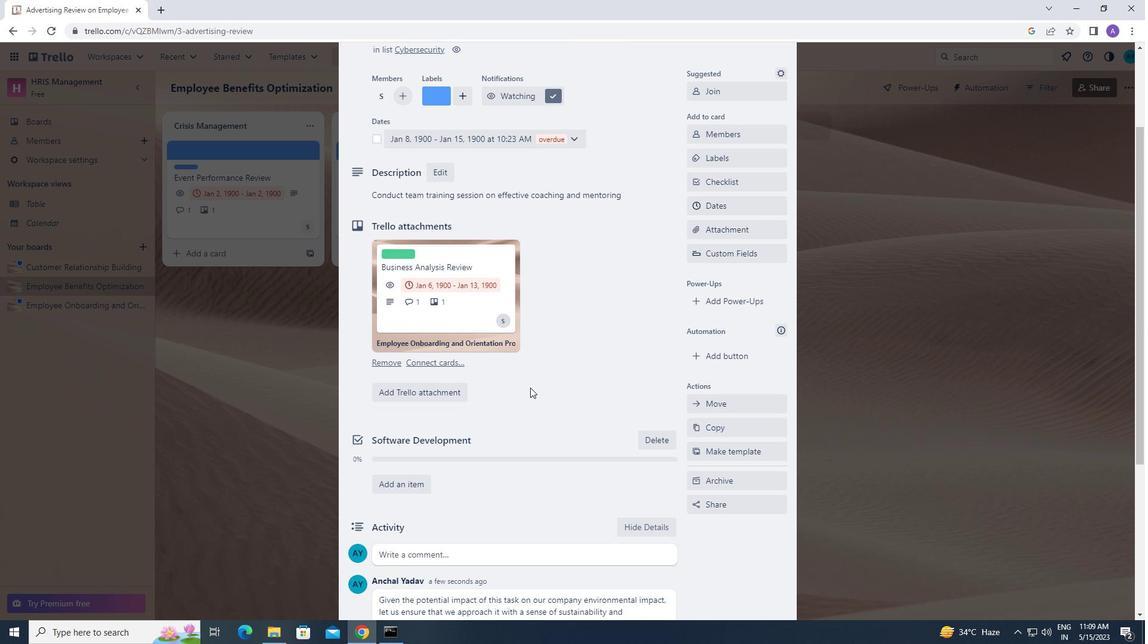 
Action: Mouse scrolled (530, 388) with delta (0, 0)
Screenshot: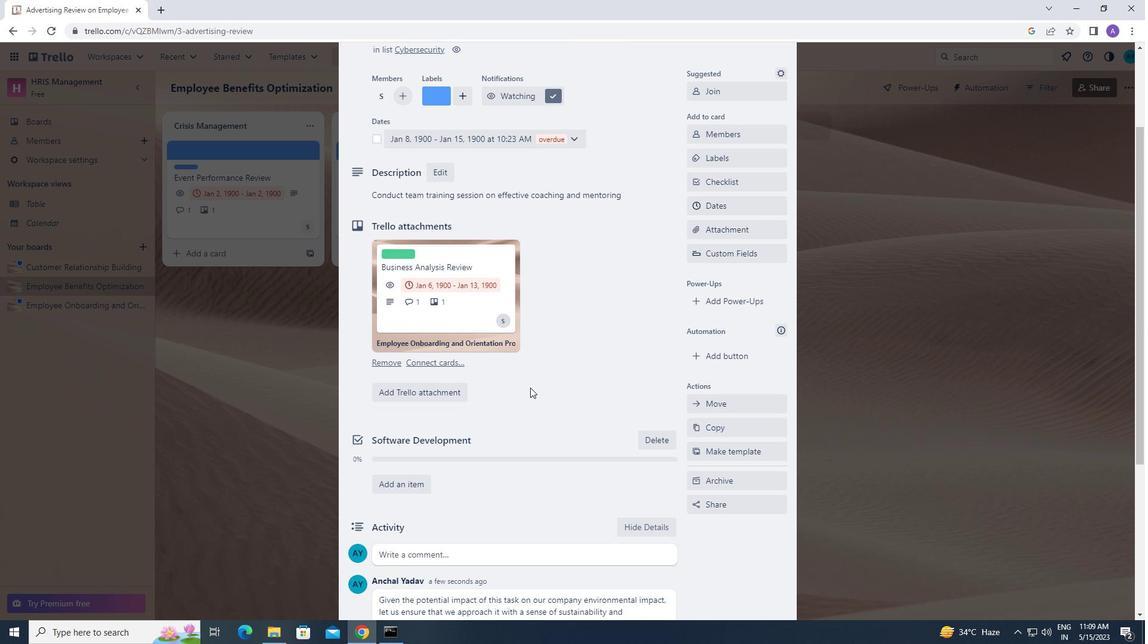 
